 Task: Open Card Elderly Care Review in Board Employee Recognition and Rewards Programs to Workspace Accounting and Bookkeeping Services and add a team member Softage.4@softage.net, a label Blue, a checklist Motivational Speaking, an attachment from Trello, a color Blue and finally, add a card description 'Develop and launch new email marketing campaign for lead nurturing' and a comment 'Let us approach this task with a sense of enthusiasm and passion, embracing the challenge and the opportunity it presents.'. Add a start date 'Jan 08, 1900' with a due date 'Jan 15, 1900'
Action: Mouse moved to (782, 215)
Screenshot: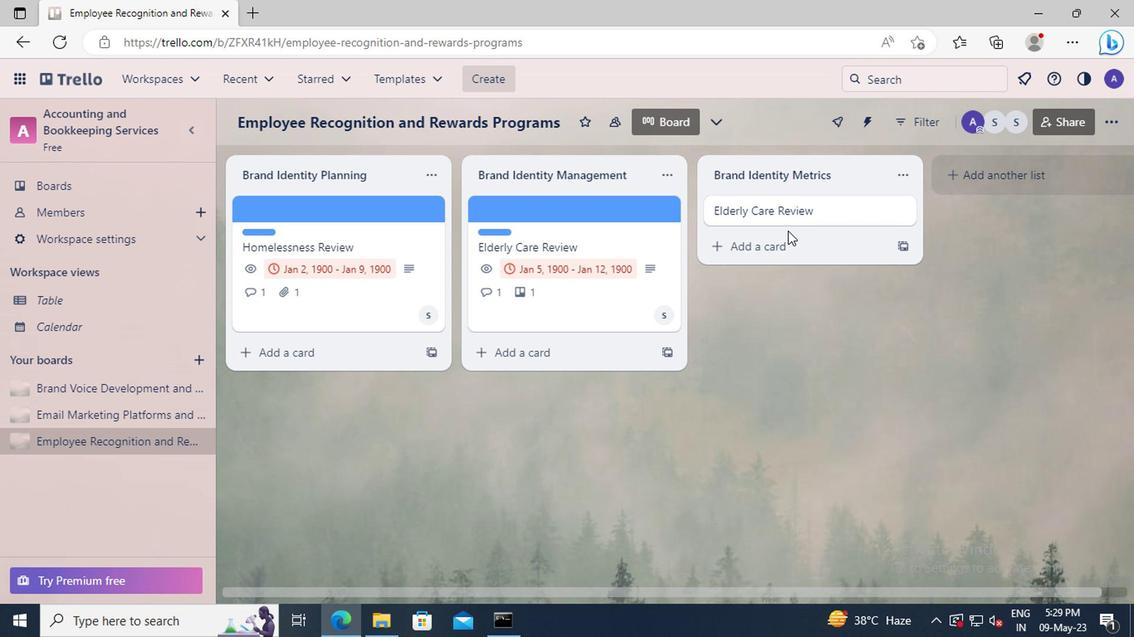 
Action: Mouse pressed left at (782, 215)
Screenshot: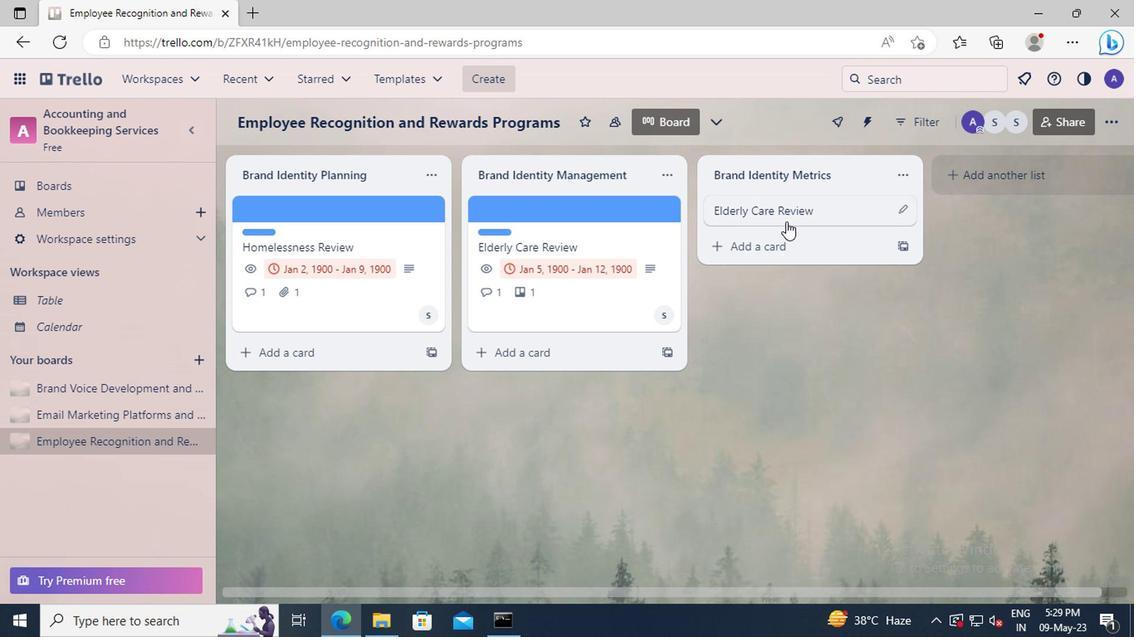 
Action: Mouse moved to (787, 265)
Screenshot: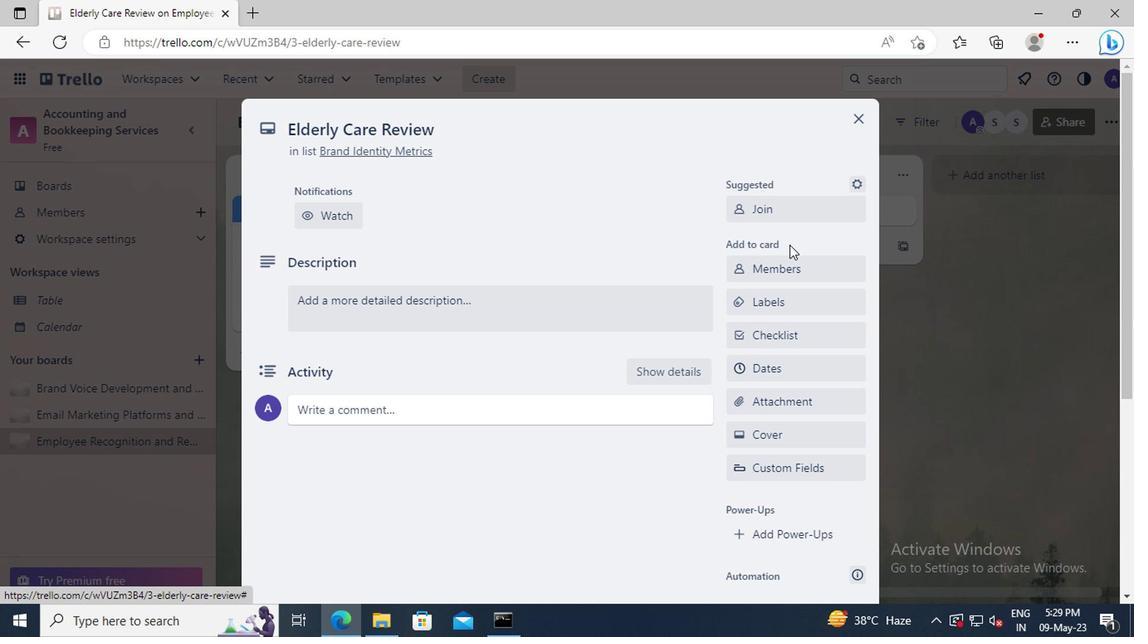 
Action: Mouse pressed left at (787, 265)
Screenshot: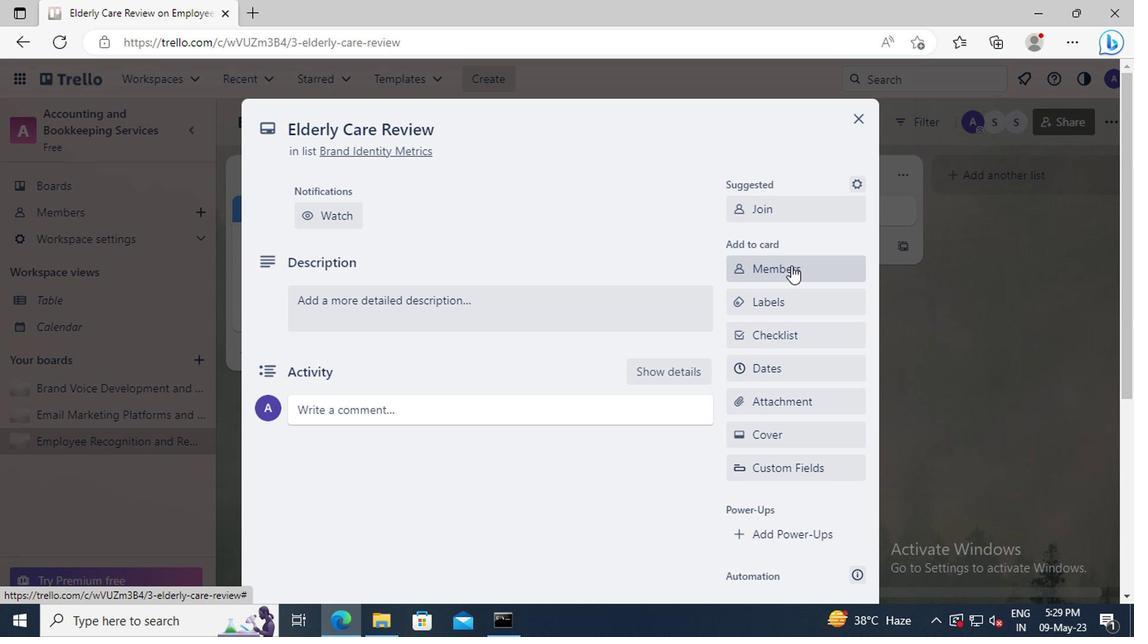 
Action: Mouse moved to (792, 347)
Screenshot: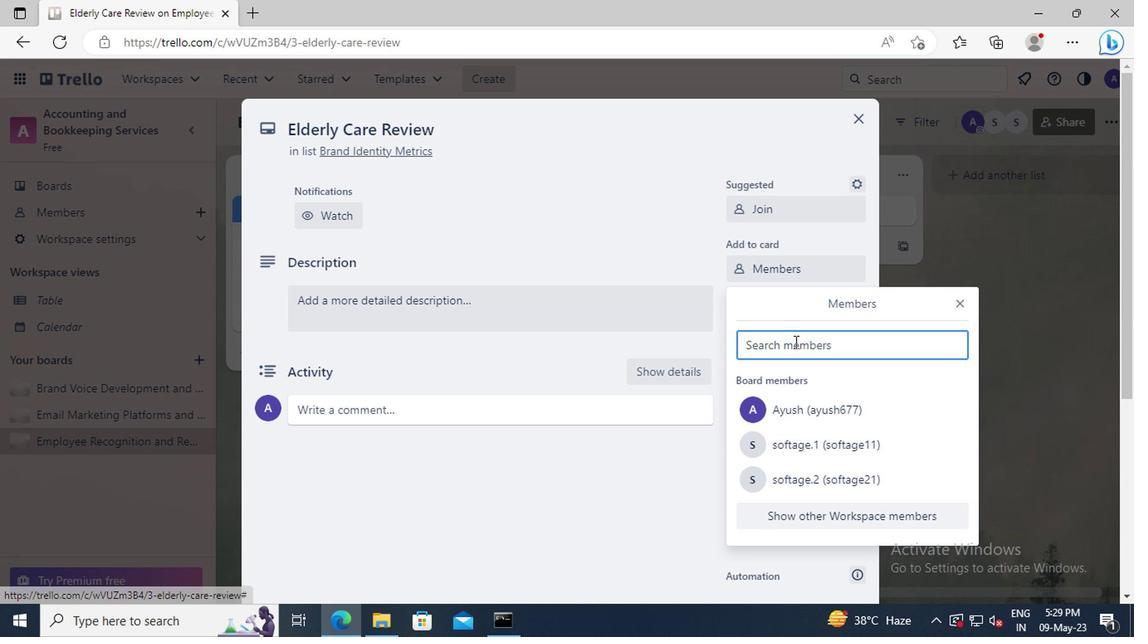 
Action: Mouse pressed left at (792, 347)
Screenshot: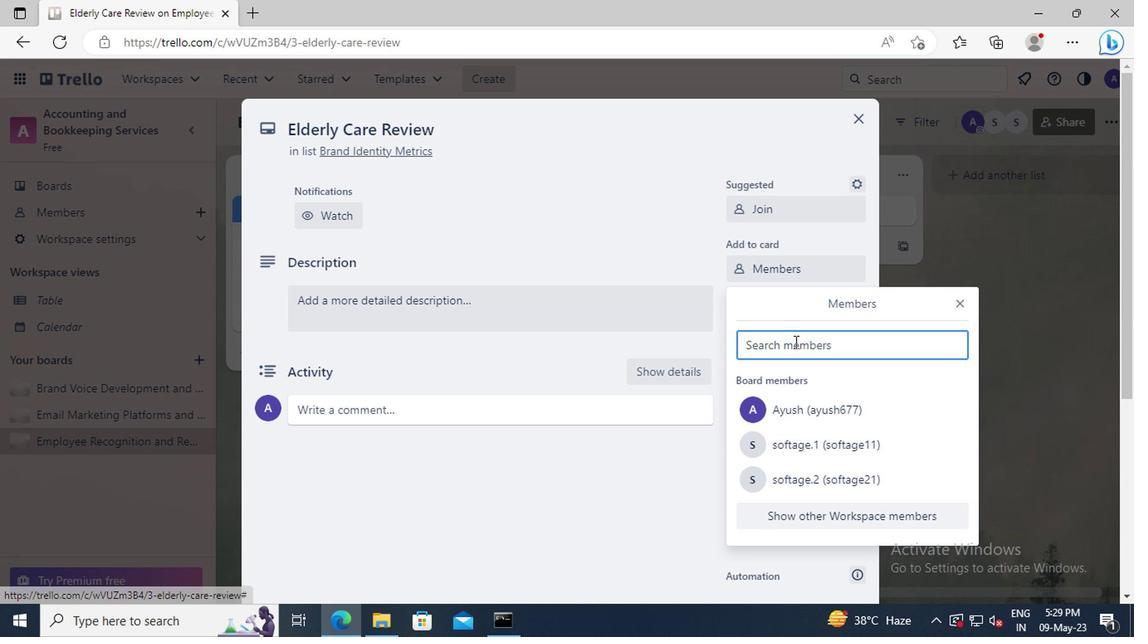 
Action: Key pressed <Key.shift>SOFTAGE.4
Screenshot: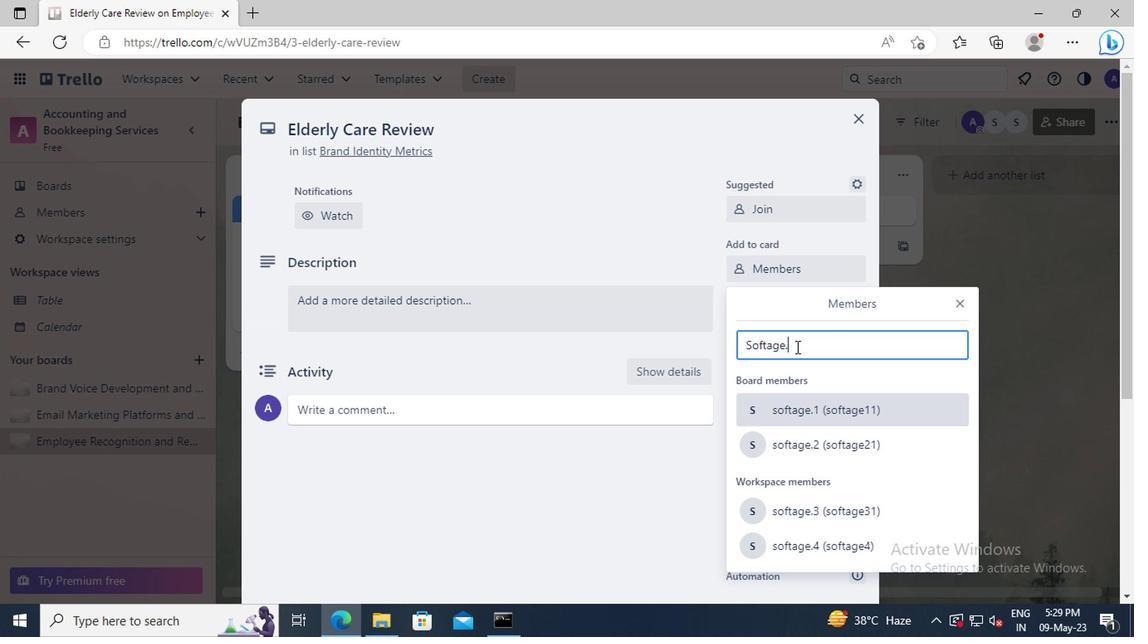 
Action: Mouse moved to (815, 494)
Screenshot: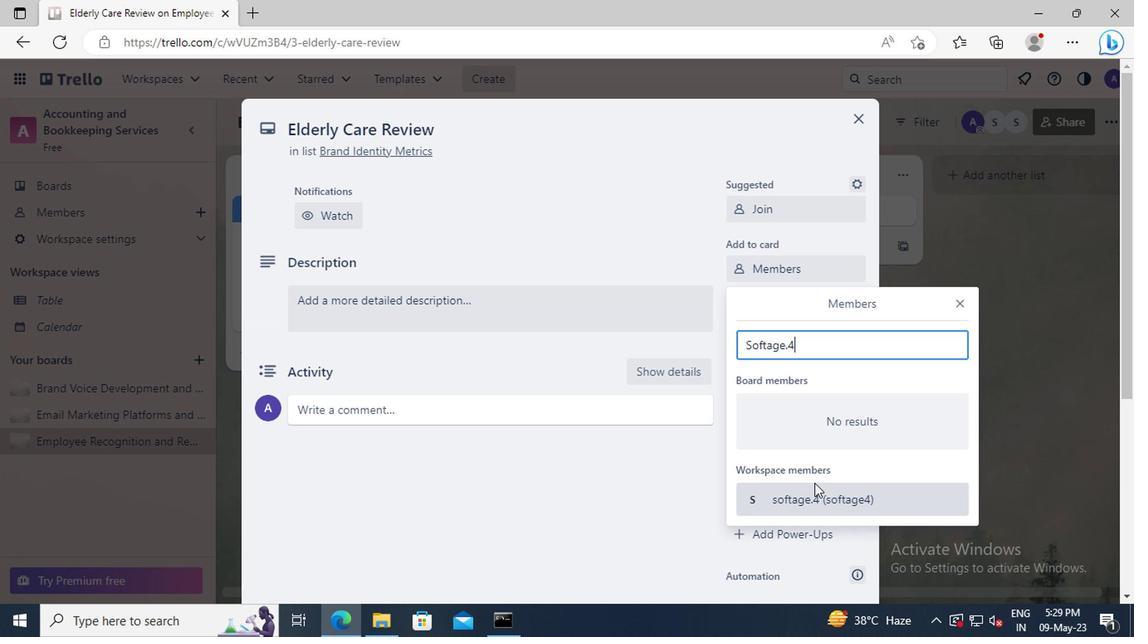 
Action: Mouse pressed left at (815, 494)
Screenshot: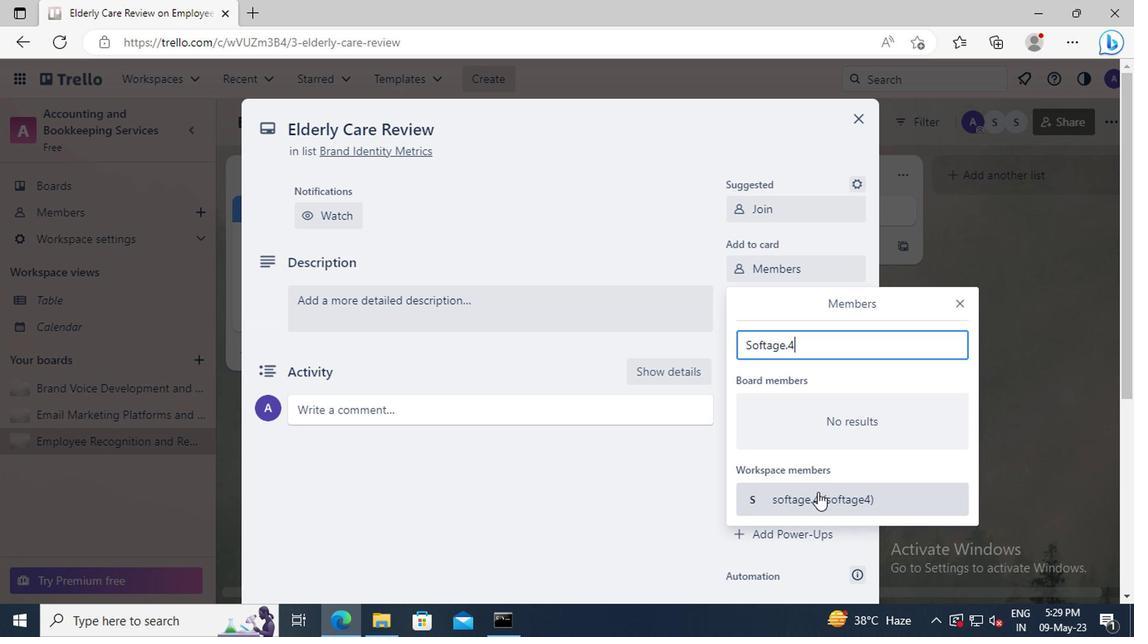 
Action: Mouse moved to (945, 303)
Screenshot: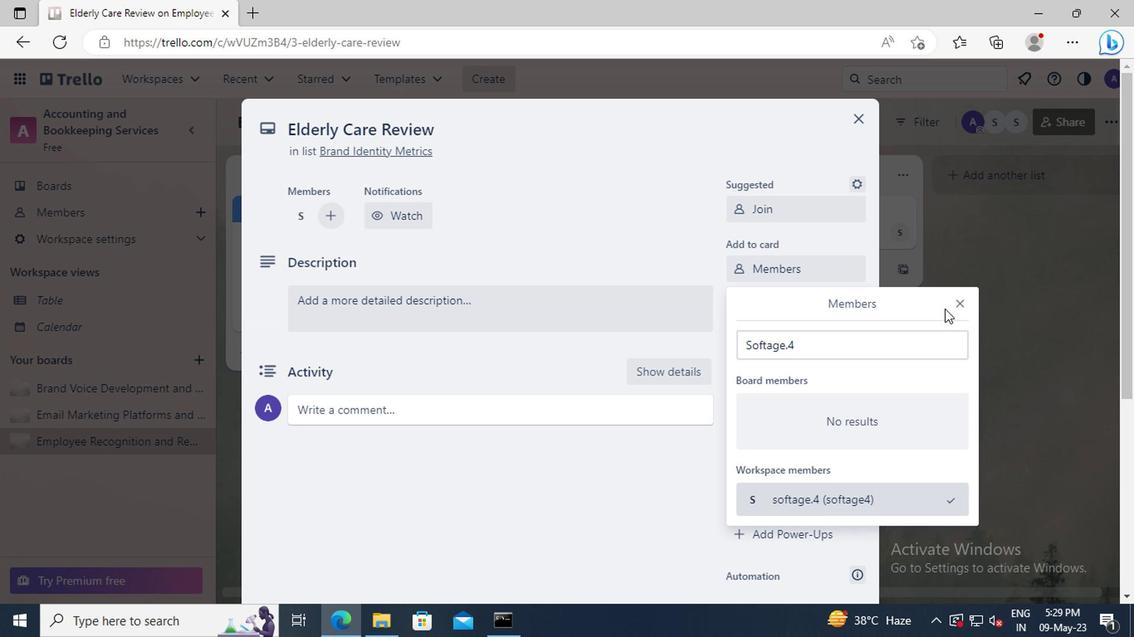 
Action: Mouse pressed left at (945, 303)
Screenshot: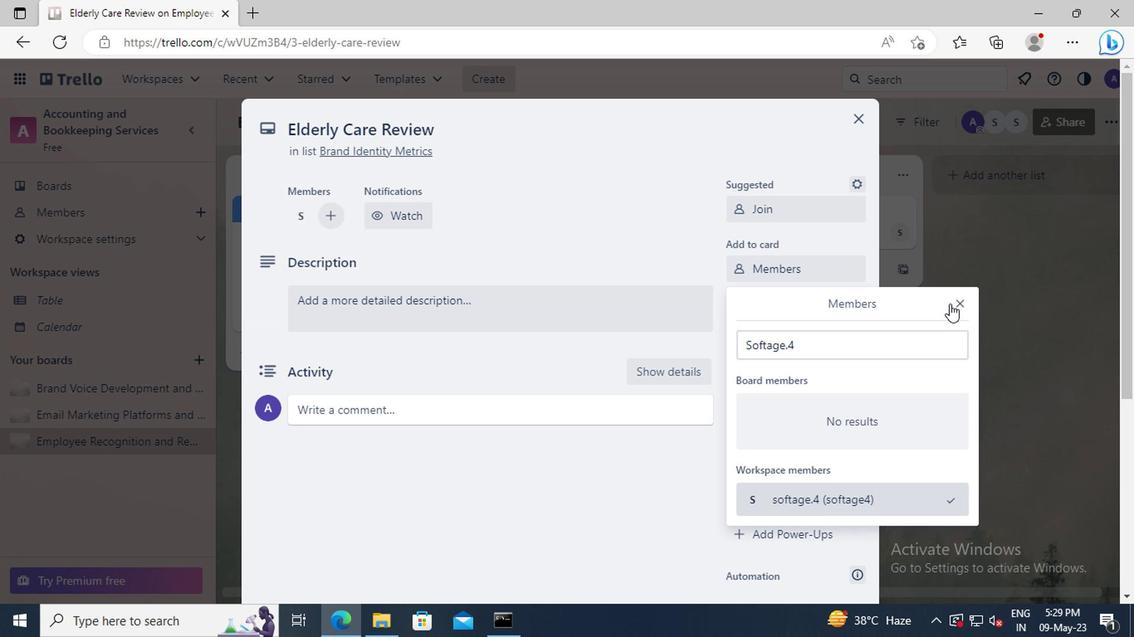 
Action: Mouse moved to (816, 307)
Screenshot: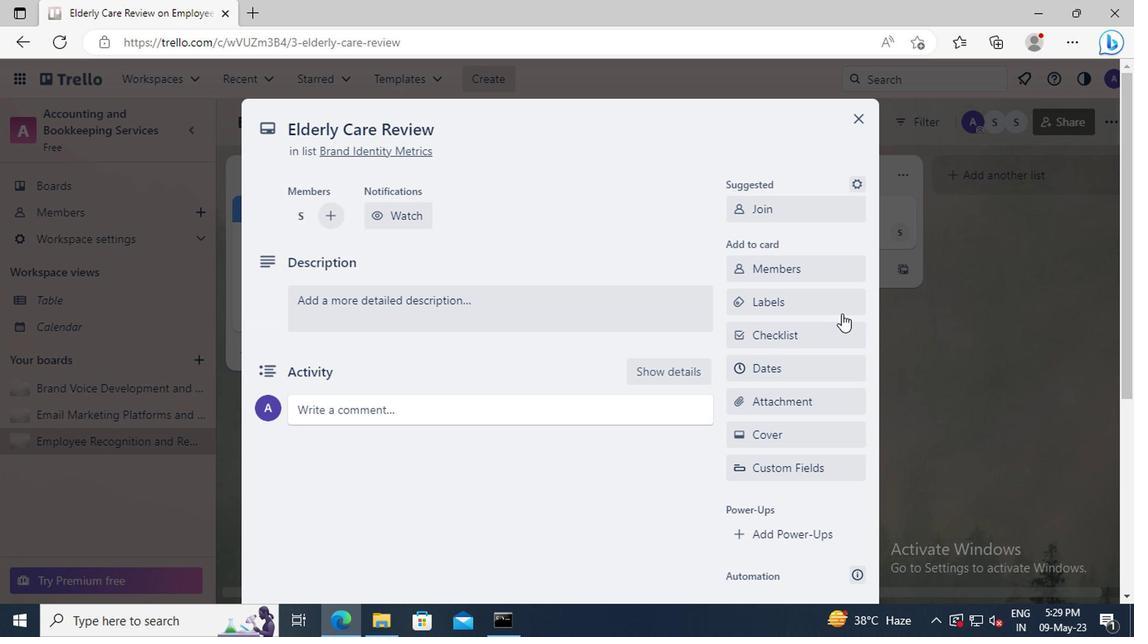 
Action: Mouse pressed left at (816, 307)
Screenshot: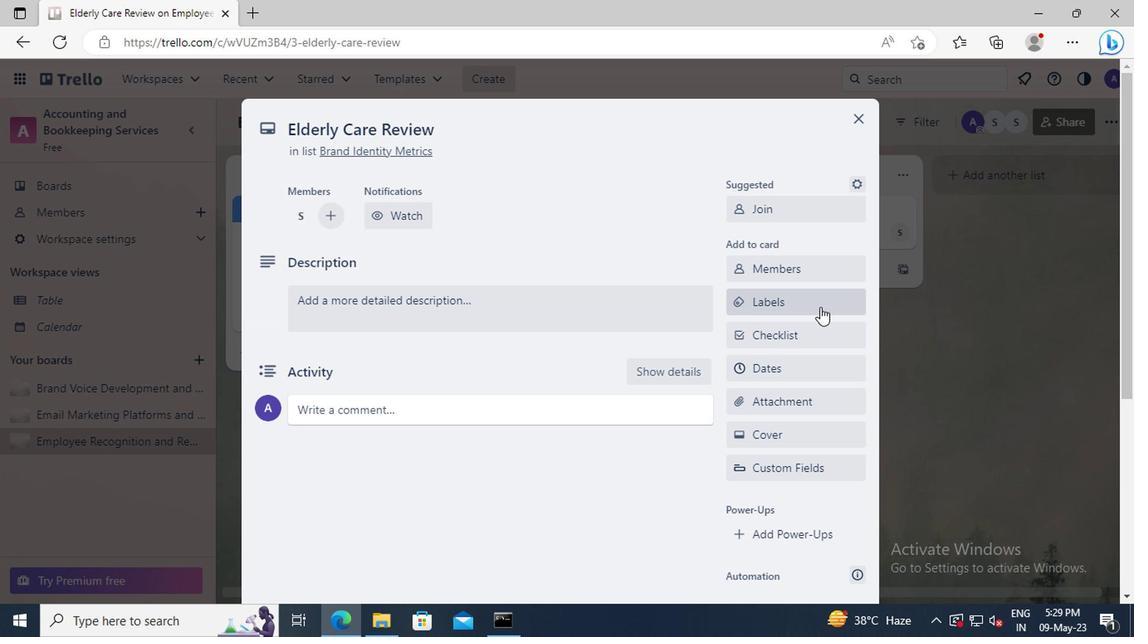 
Action: Mouse moved to (837, 409)
Screenshot: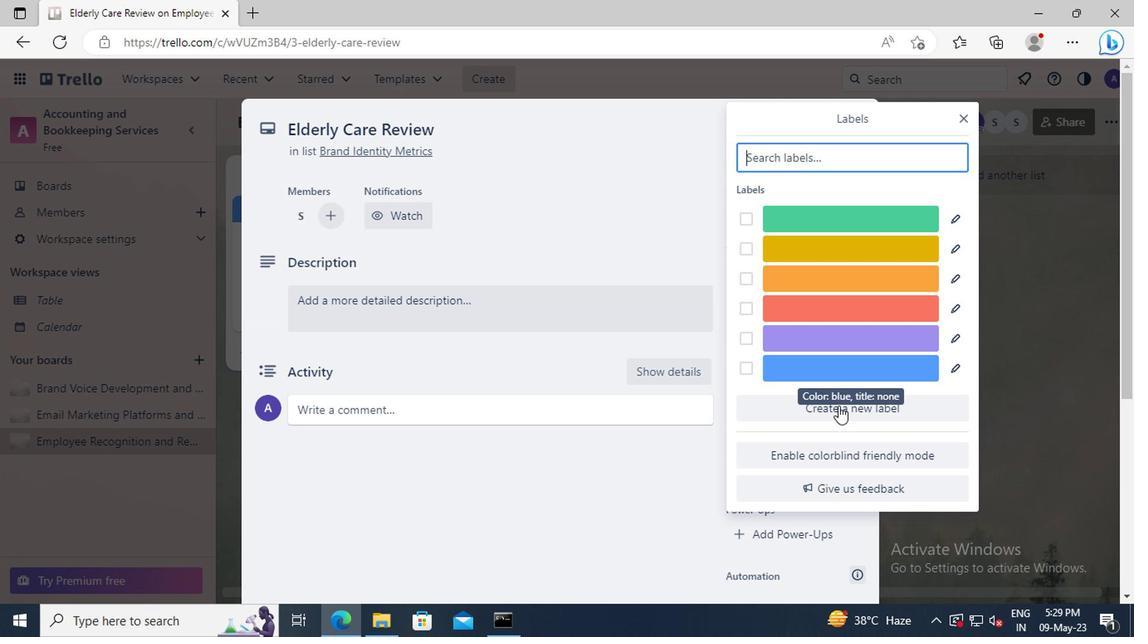 
Action: Mouse pressed left at (837, 409)
Screenshot: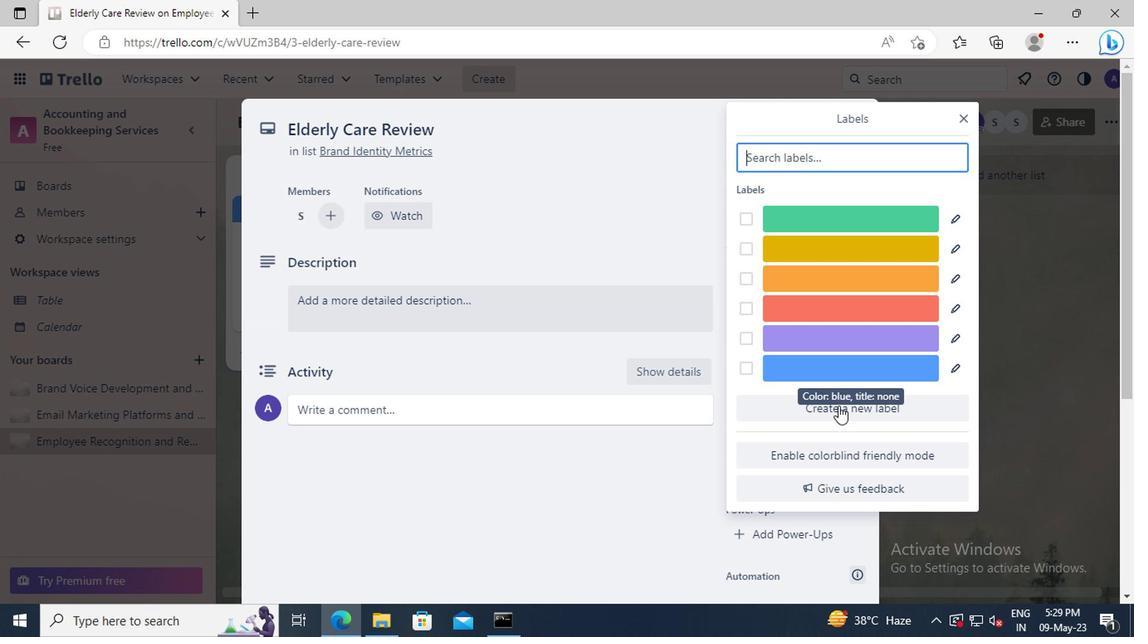 
Action: Mouse moved to (766, 450)
Screenshot: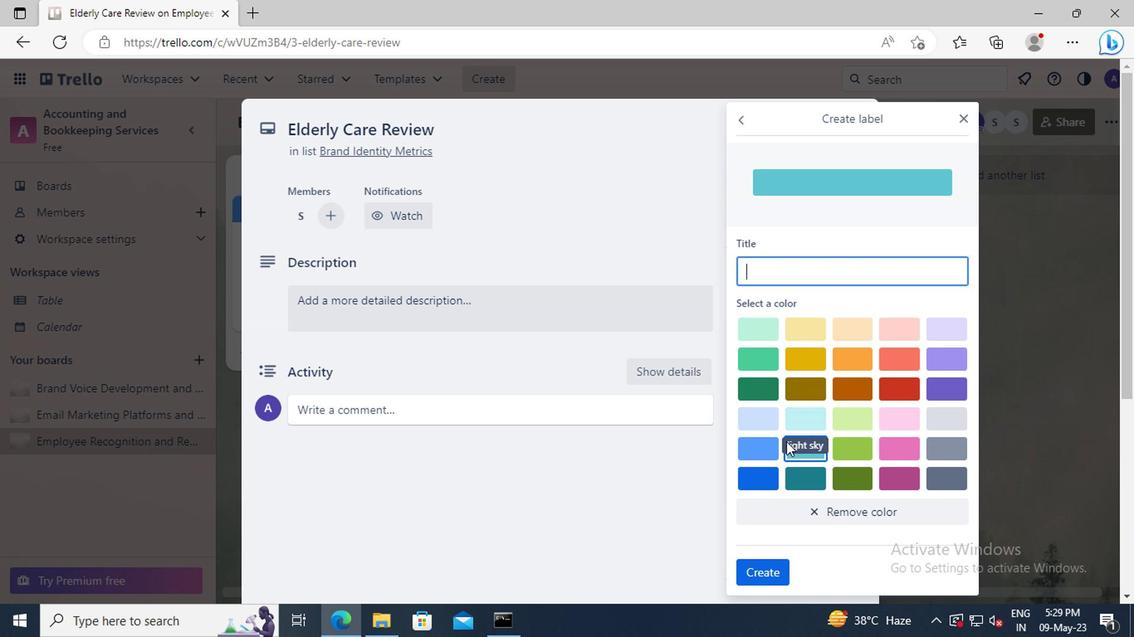 
Action: Mouse pressed left at (766, 450)
Screenshot: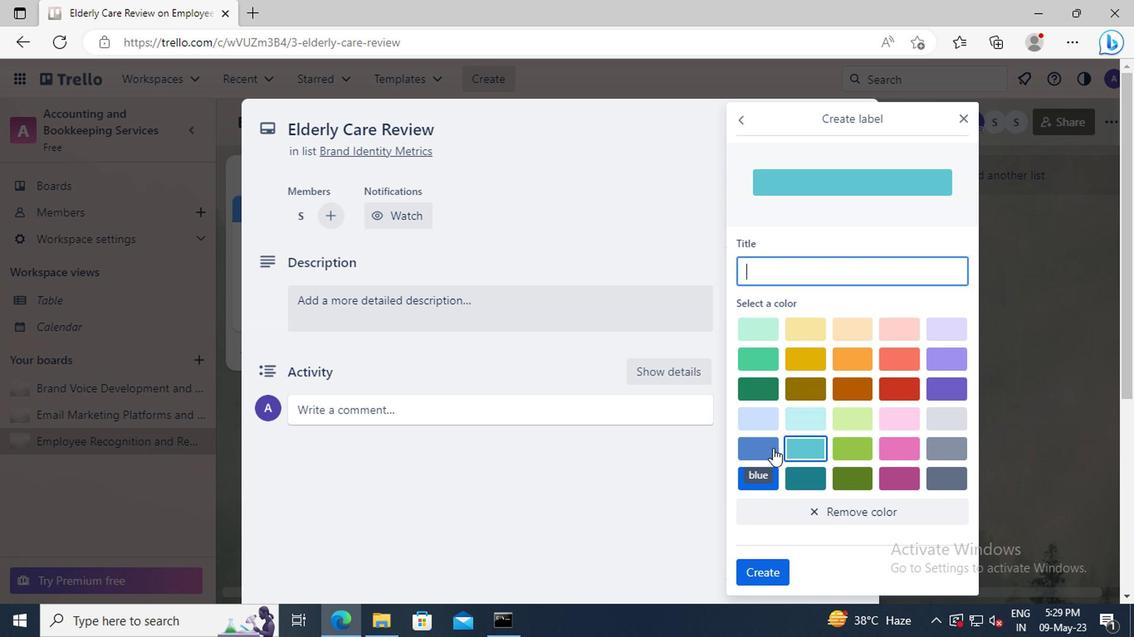 
Action: Mouse moved to (766, 572)
Screenshot: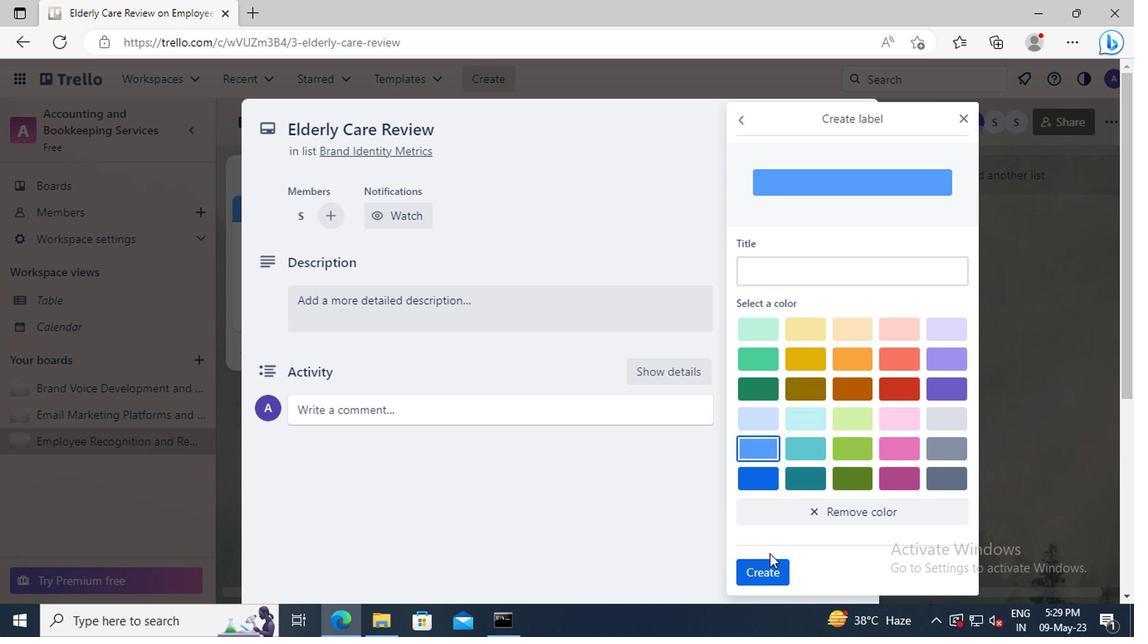 
Action: Mouse pressed left at (766, 572)
Screenshot: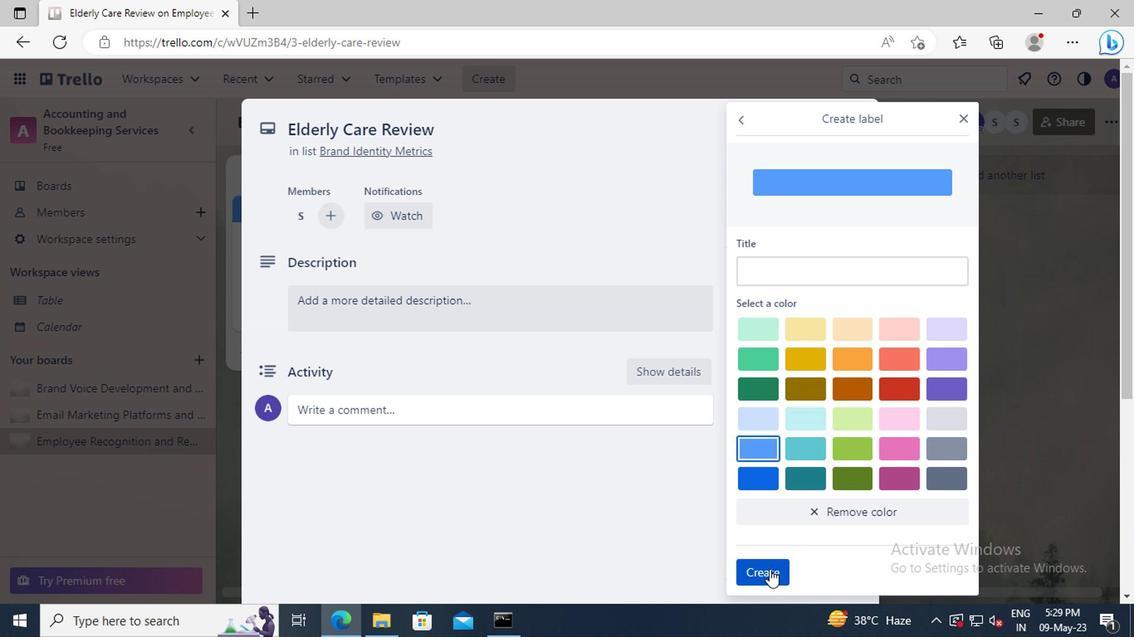 
Action: Mouse moved to (961, 117)
Screenshot: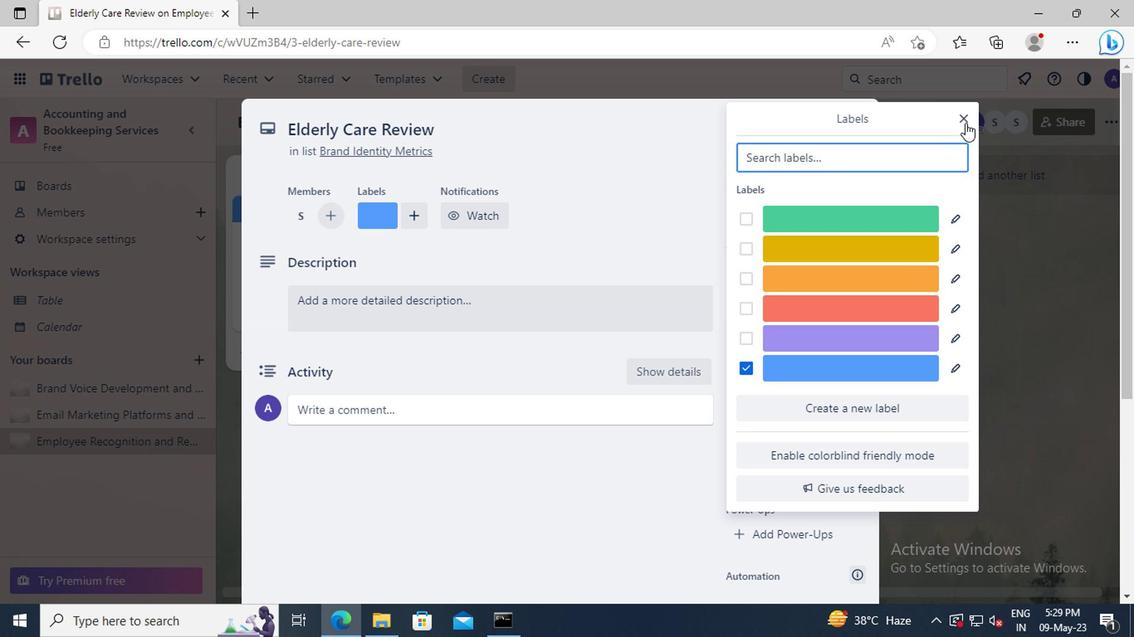 
Action: Mouse pressed left at (961, 117)
Screenshot: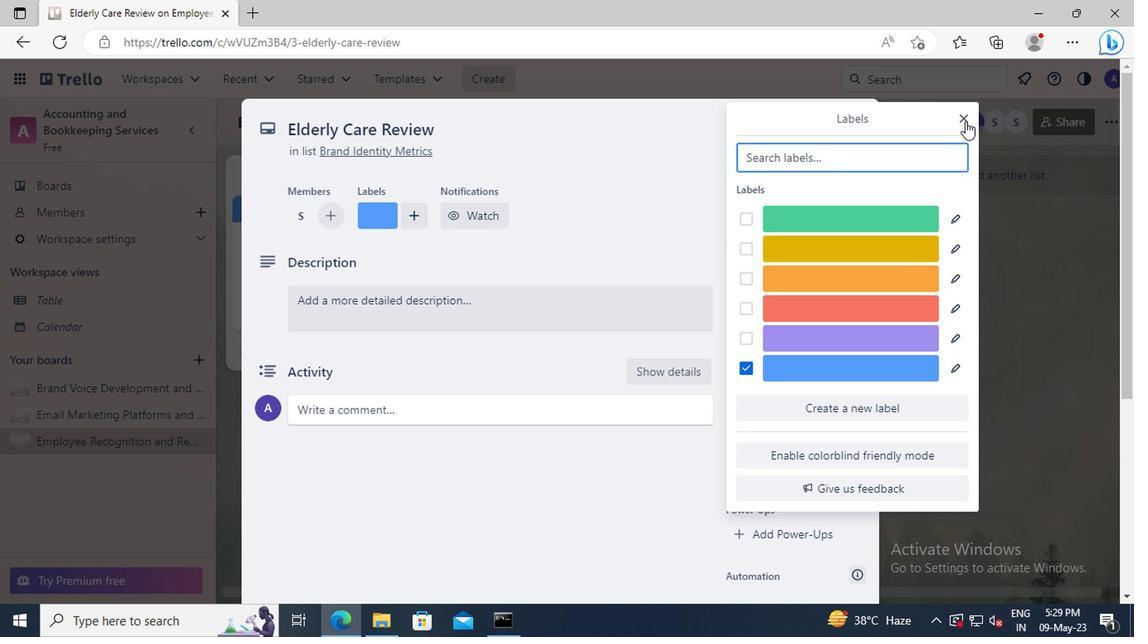 
Action: Mouse moved to (835, 331)
Screenshot: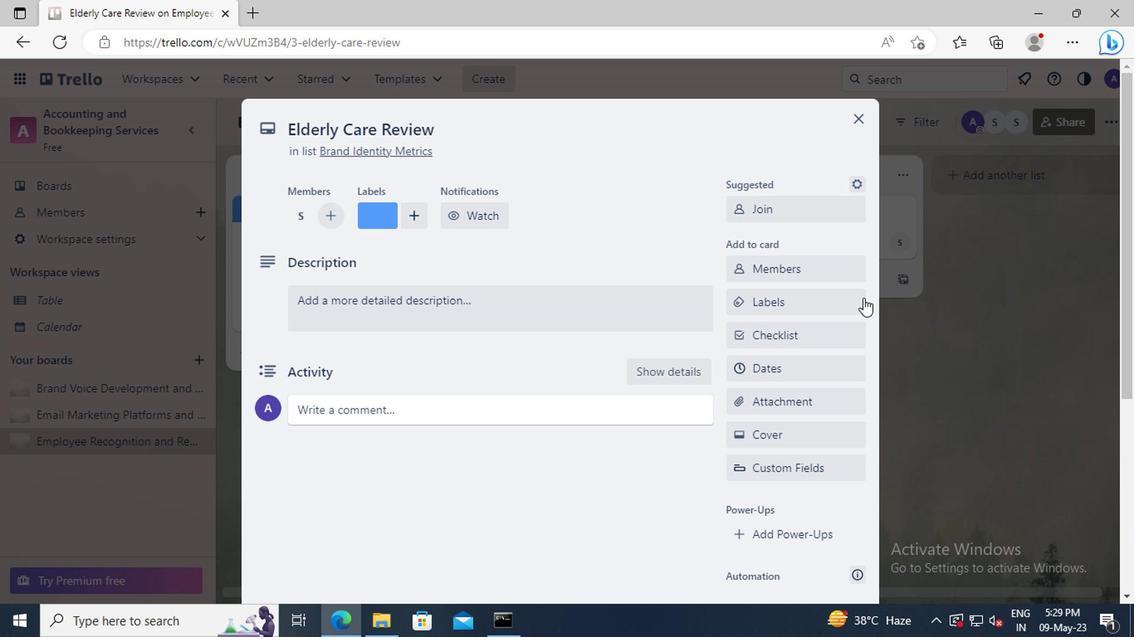 
Action: Mouse pressed left at (835, 331)
Screenshot: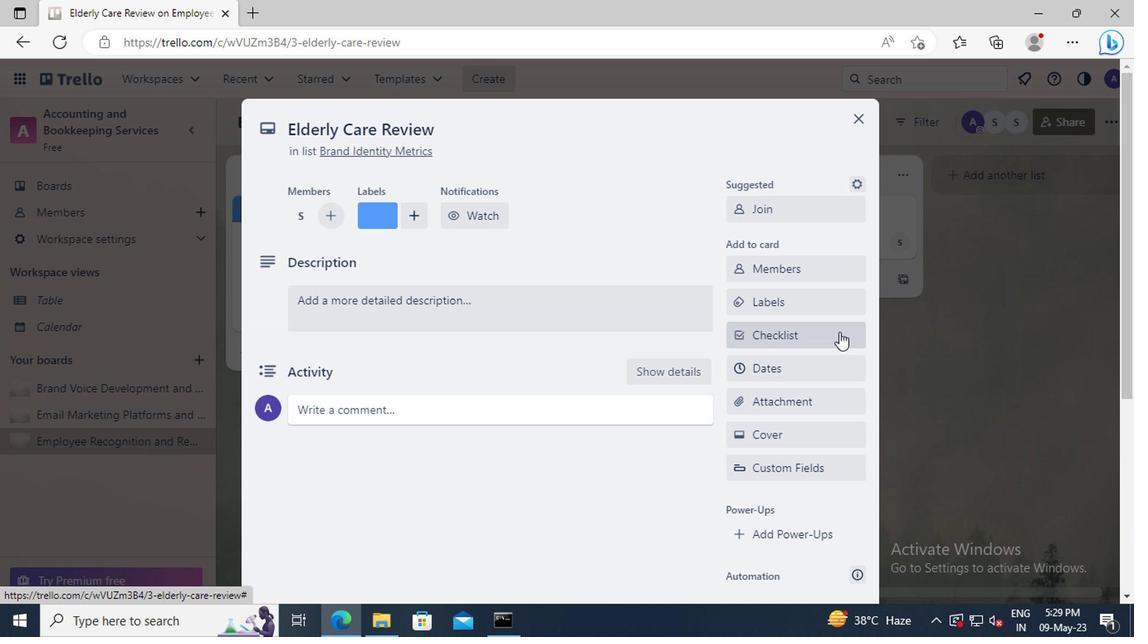 
Action: Key pressed <Key.shift>MOTIVATIONAL<Key.space><Key.shift>SPEAKING
Screenshot: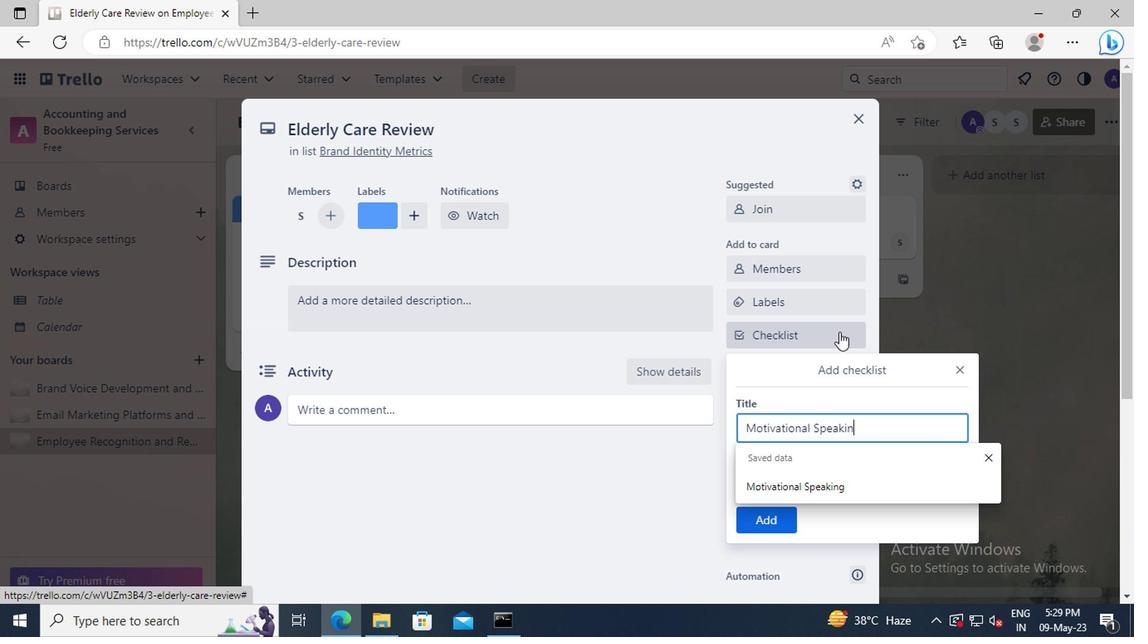 
Action: Mouse moved to (786, 509)
Screenshot: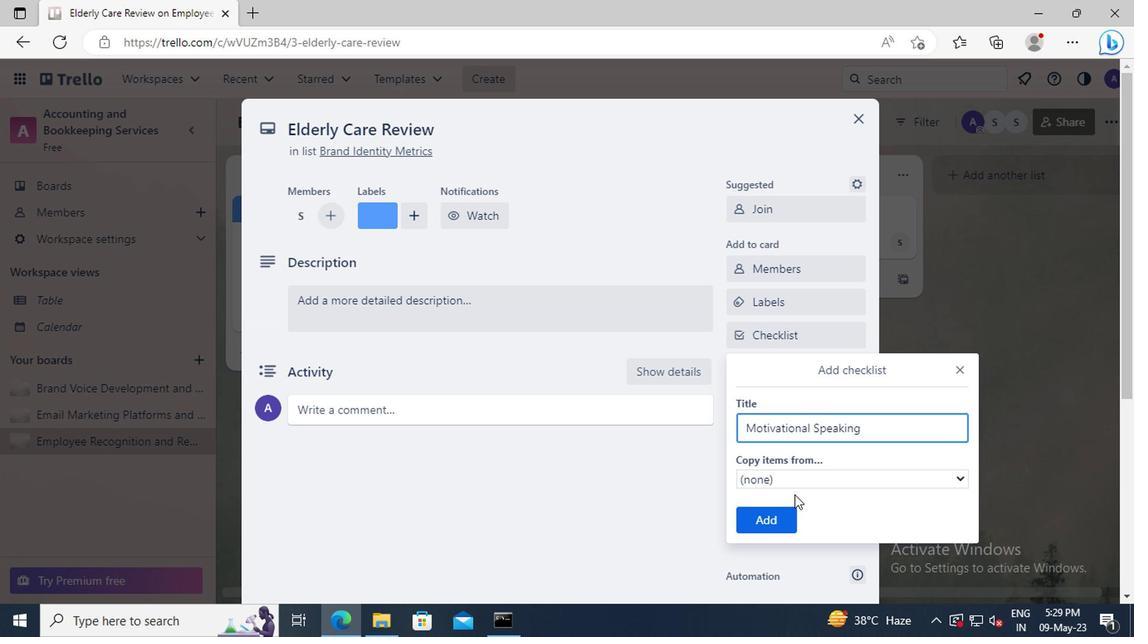 
Action: Mouse pressed left at (786, 509)
Screenshot: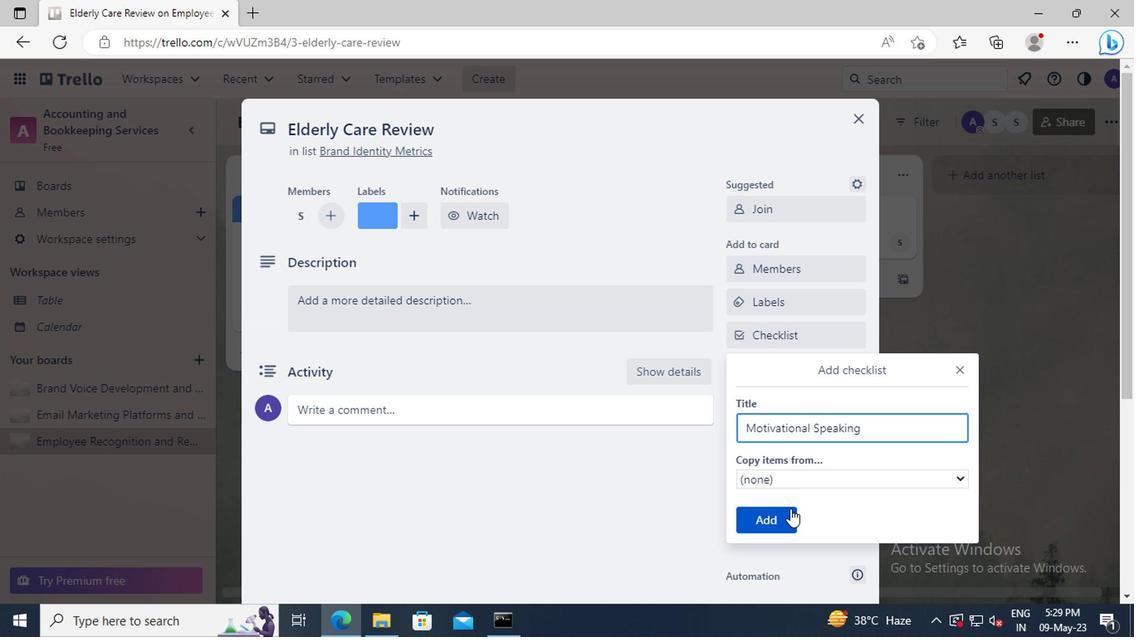 
Action: Mouse moved to (779, 406)
Screenshot: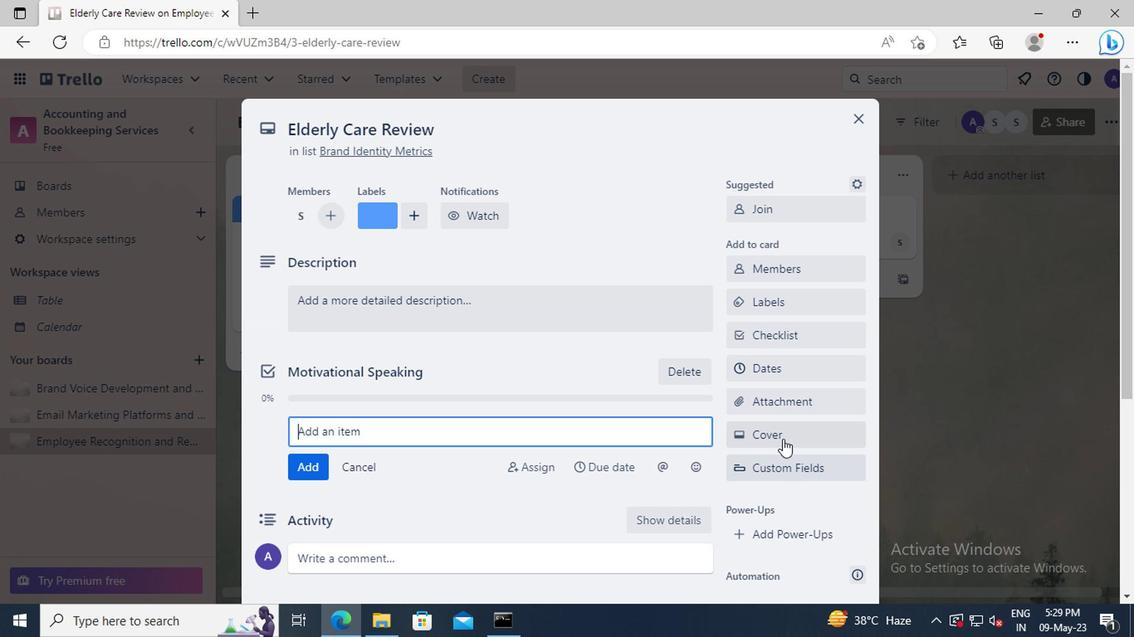 
Action: Mouse pressed left at (779, 406)
Screenshot: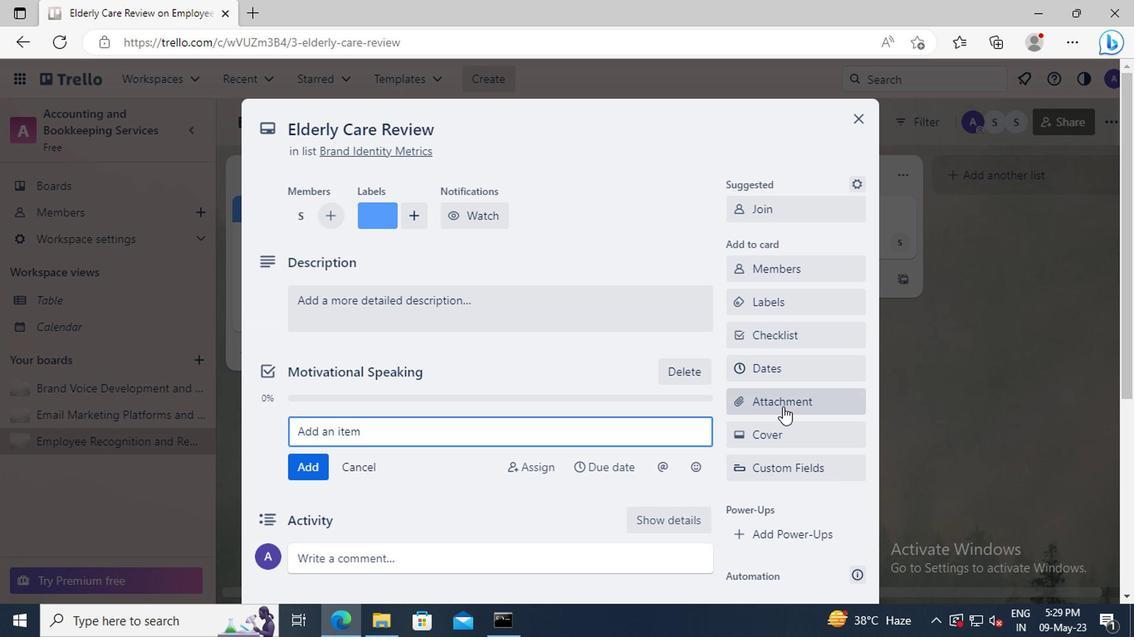 
Action: Mouse moved to (763, 183)
Screenshot: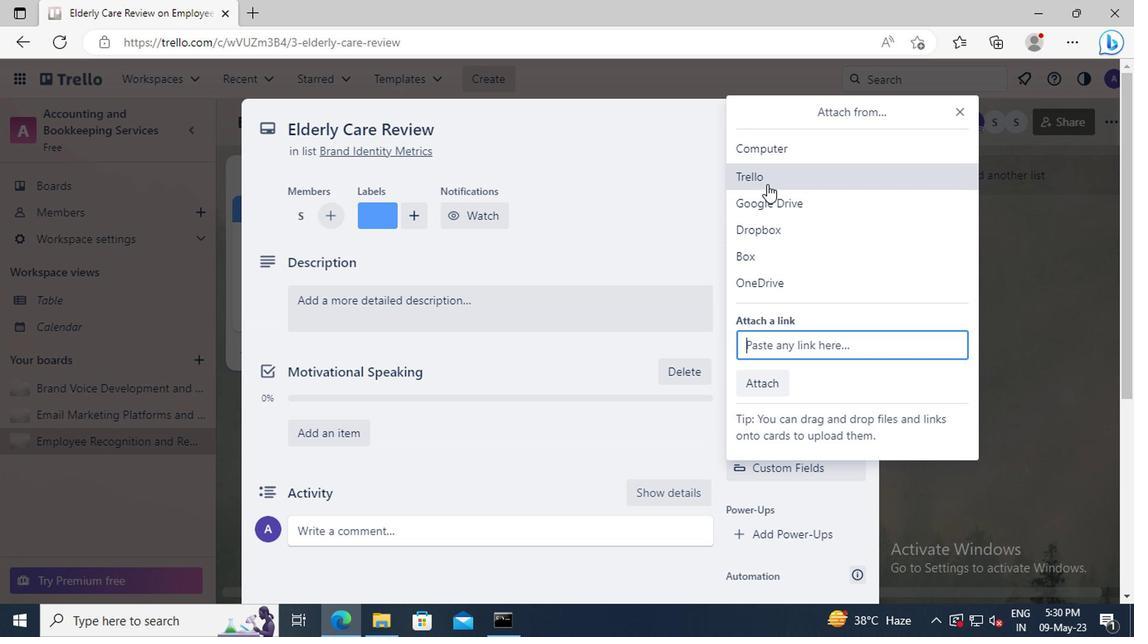 
Action: Mouse pressed left at (763, 183)
Screenshot: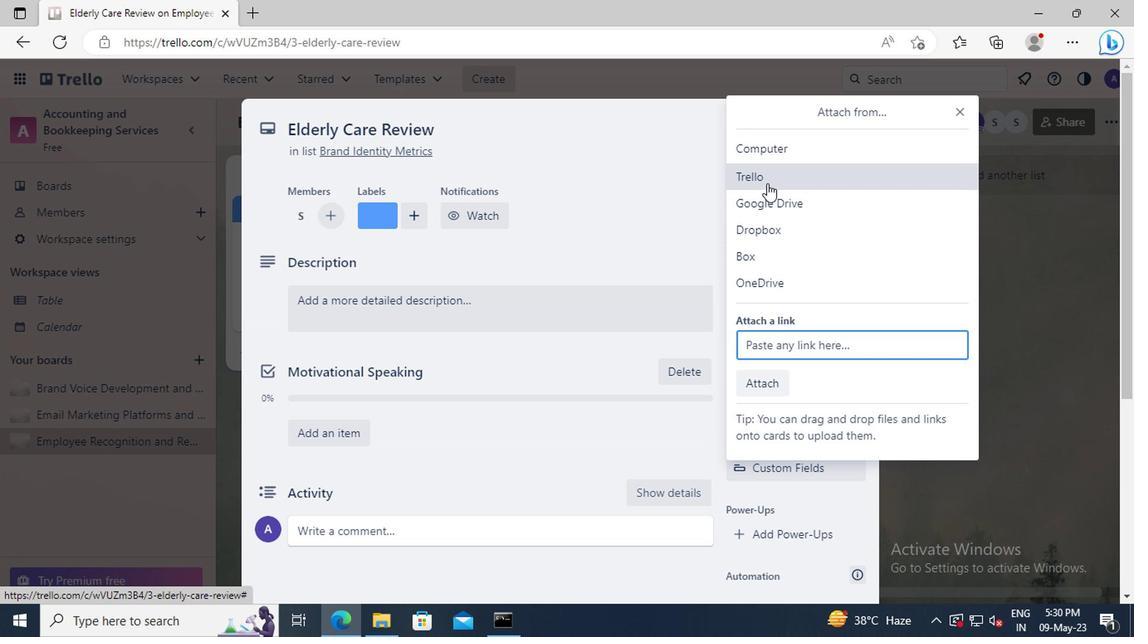 
Action: Mouse moved to (776, 232)
Screenshot: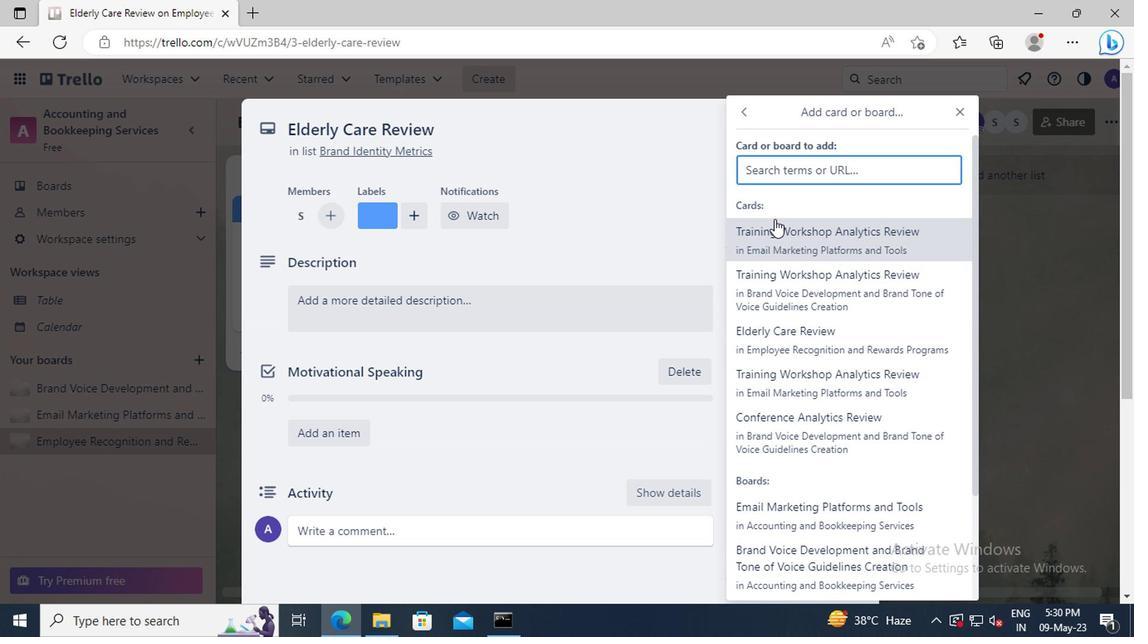 
Action: Mouse pressed left at (776, 232)
Screenshot: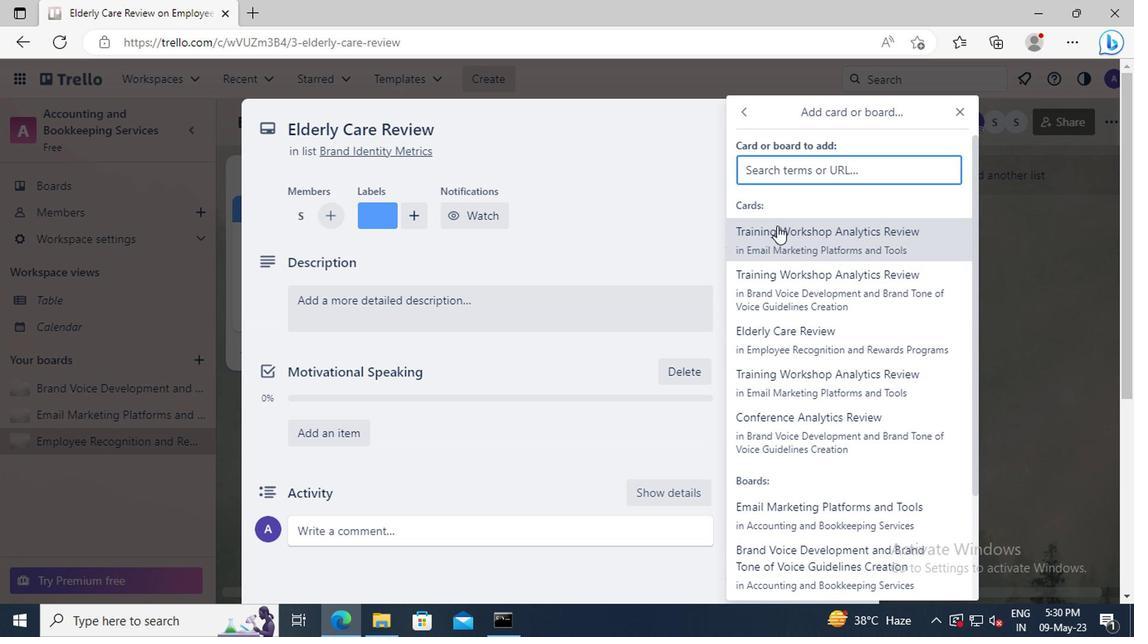 
Action: Mouse moved to (789, 429)
Screenshot: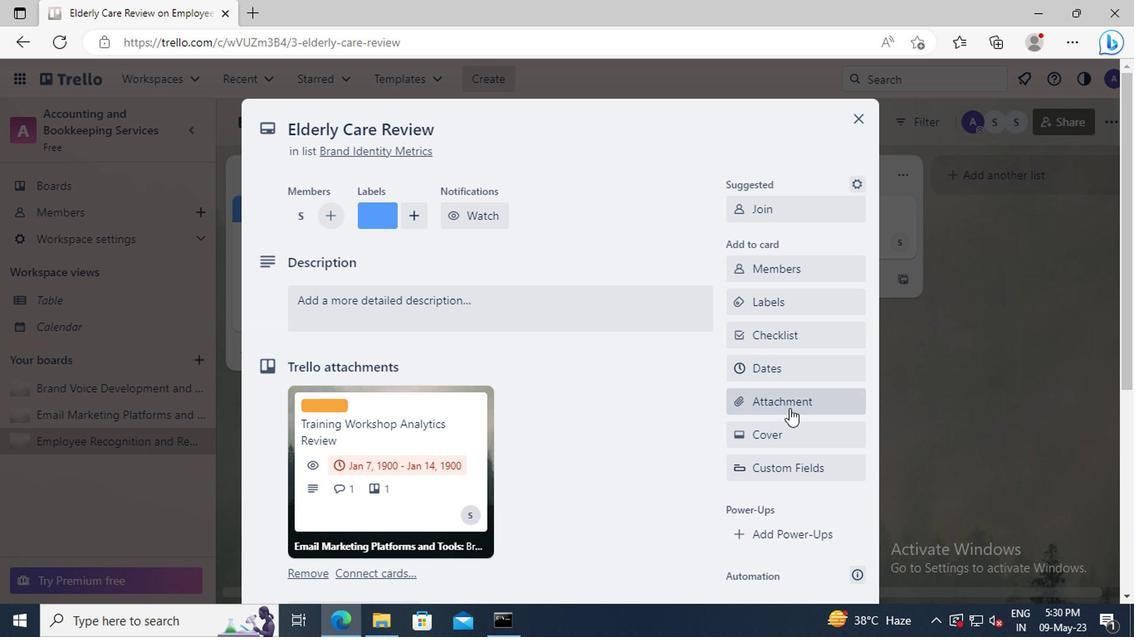 
Action: Mouse pressed left at (789, 429)
Screenshot: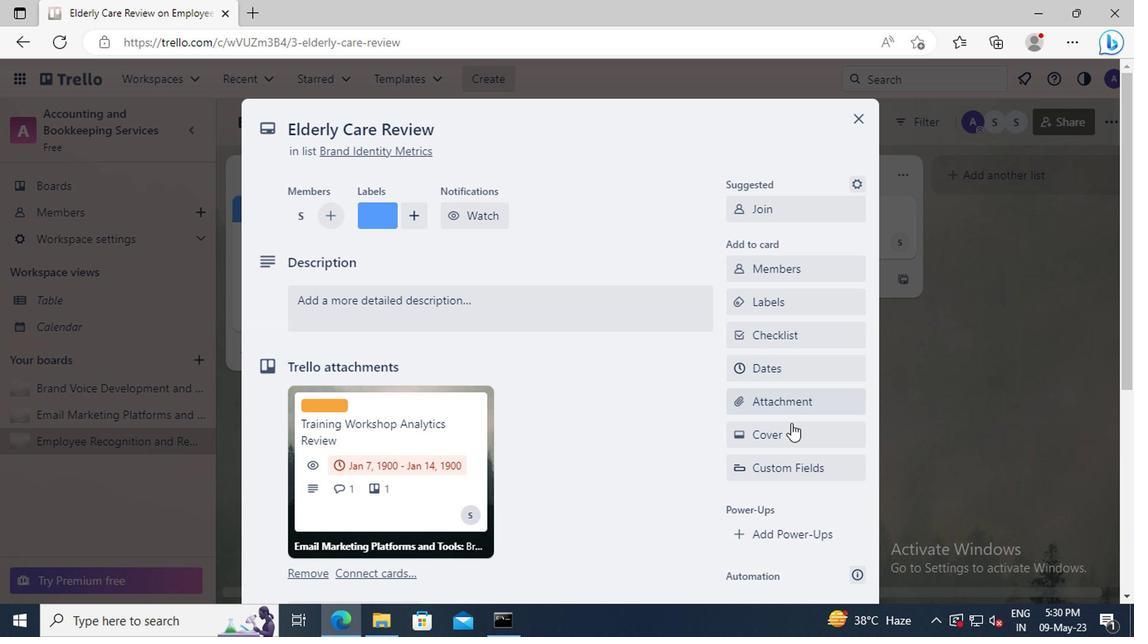 
Action: Mouse moved to (756, 311)
Screenshot: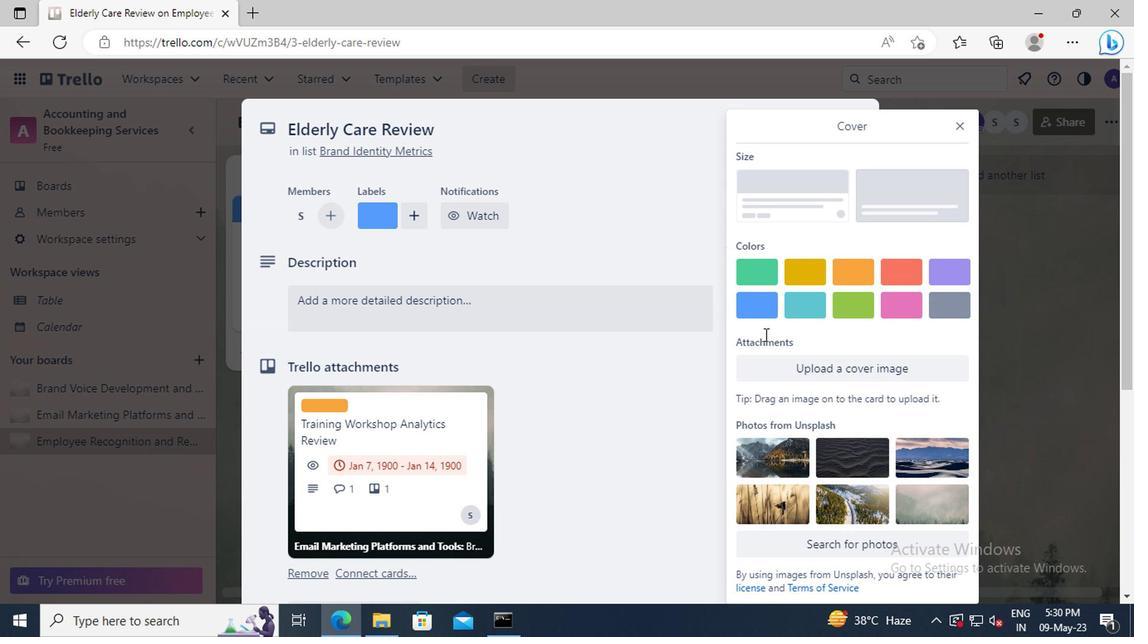 
Action: Mouse pressed left at (756, 311)
Screenshot: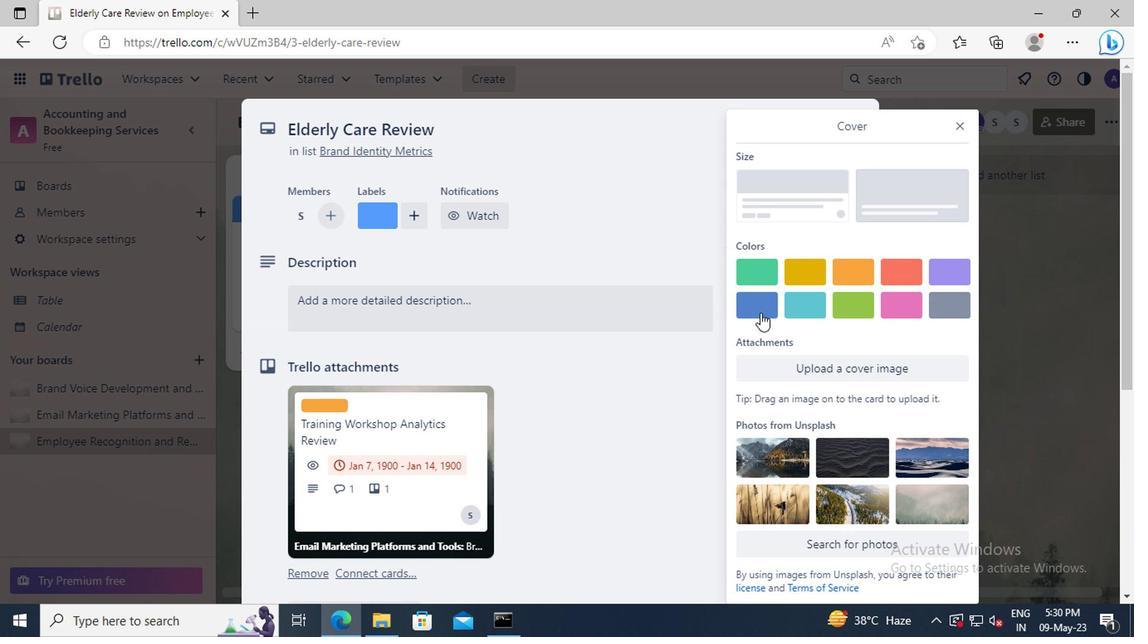 
Action: Mouse moved to (953, 114)
Screenshot: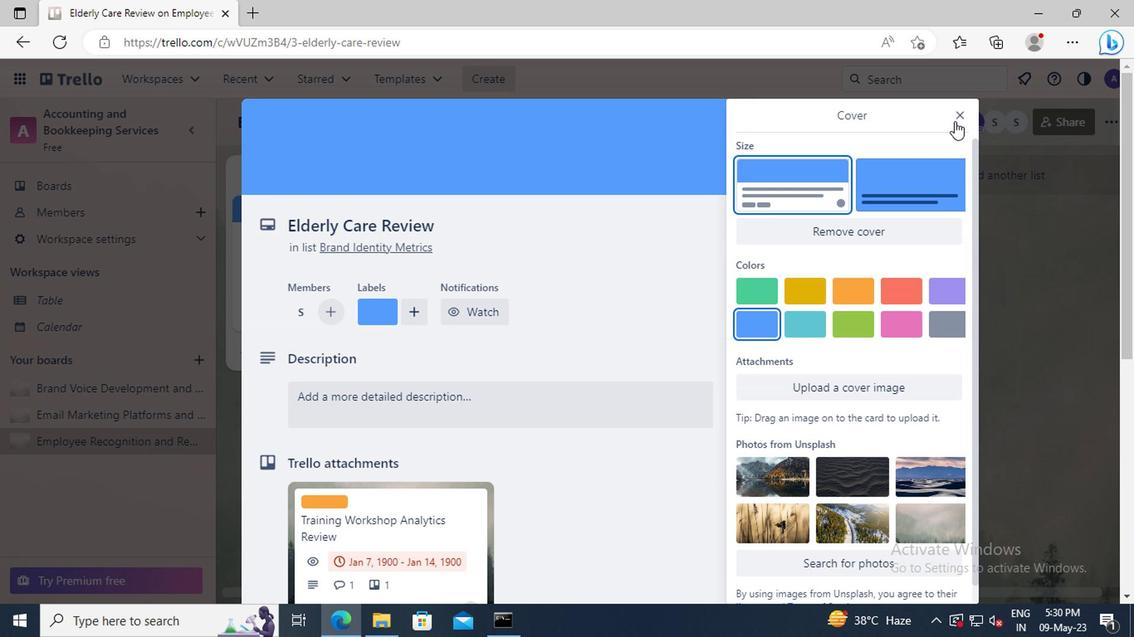 
Action: Mouse pressed left at (953, 114)
Screenshot: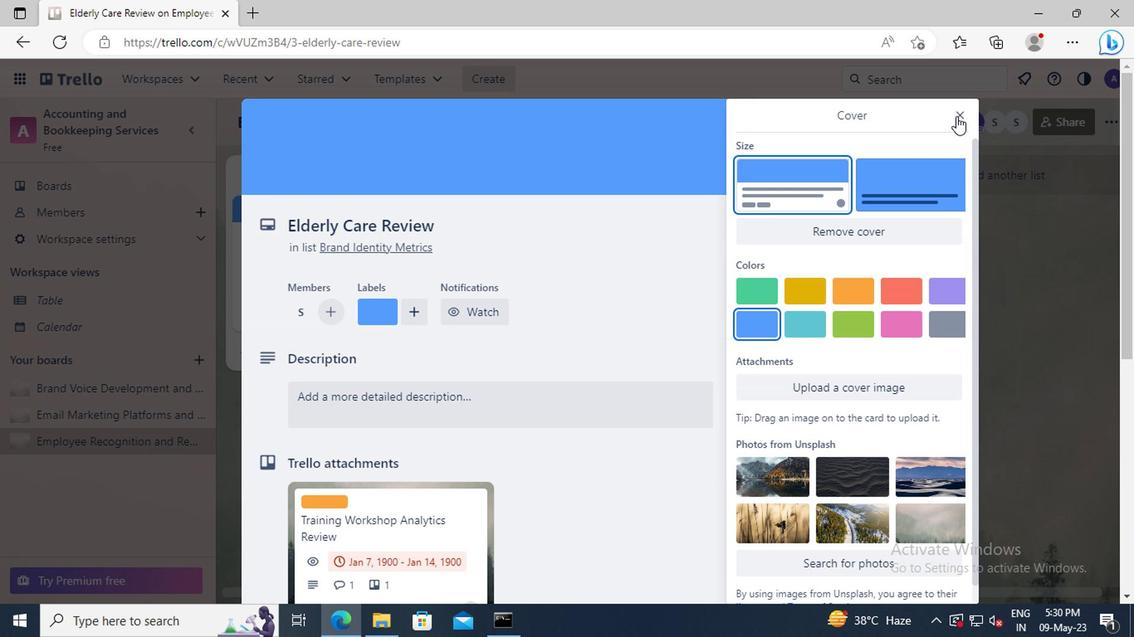 
Action: Mouse moved to (830, 313)
Screenshot: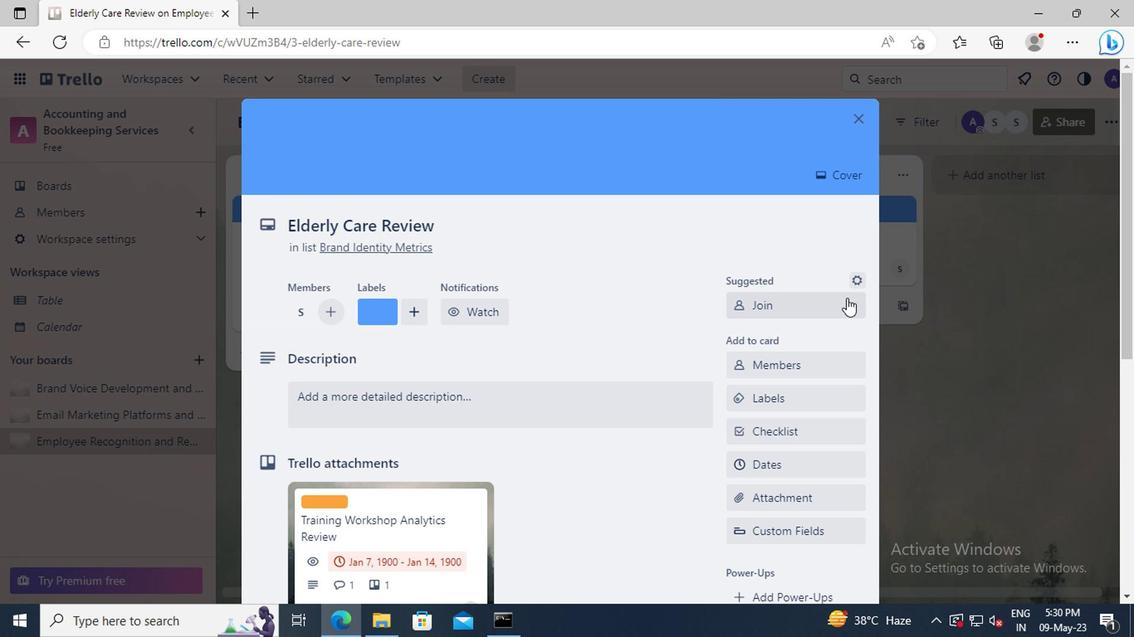
Action: Mouse scrolled (830, 312) with delta (0, 0)
Screenshot: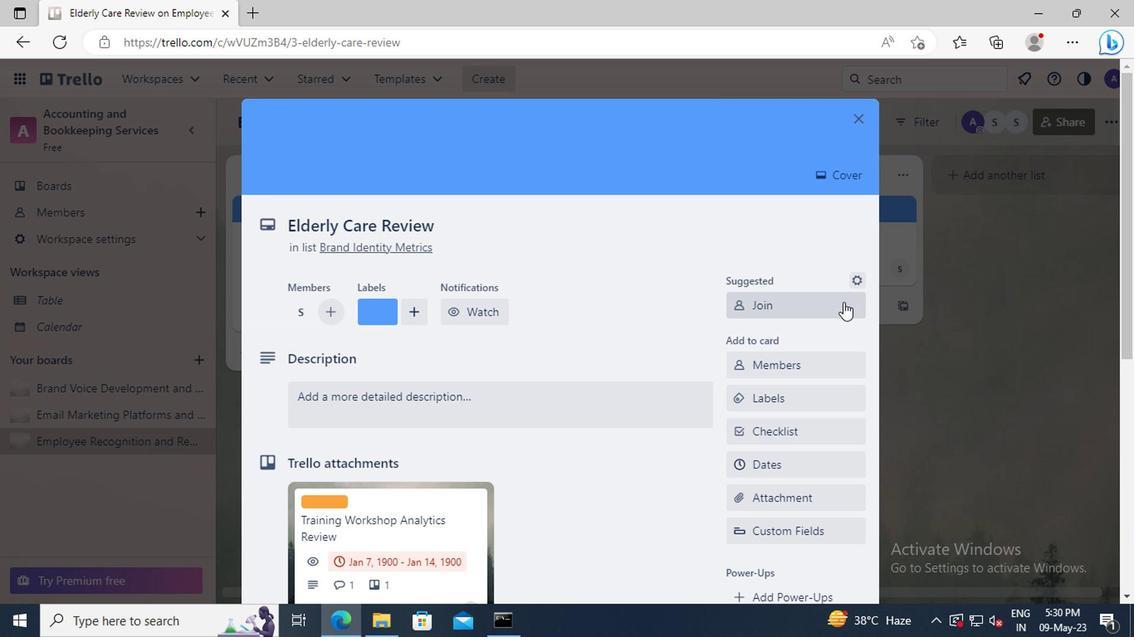 
Action: Mouse moved to (515, 331)
Screenshot: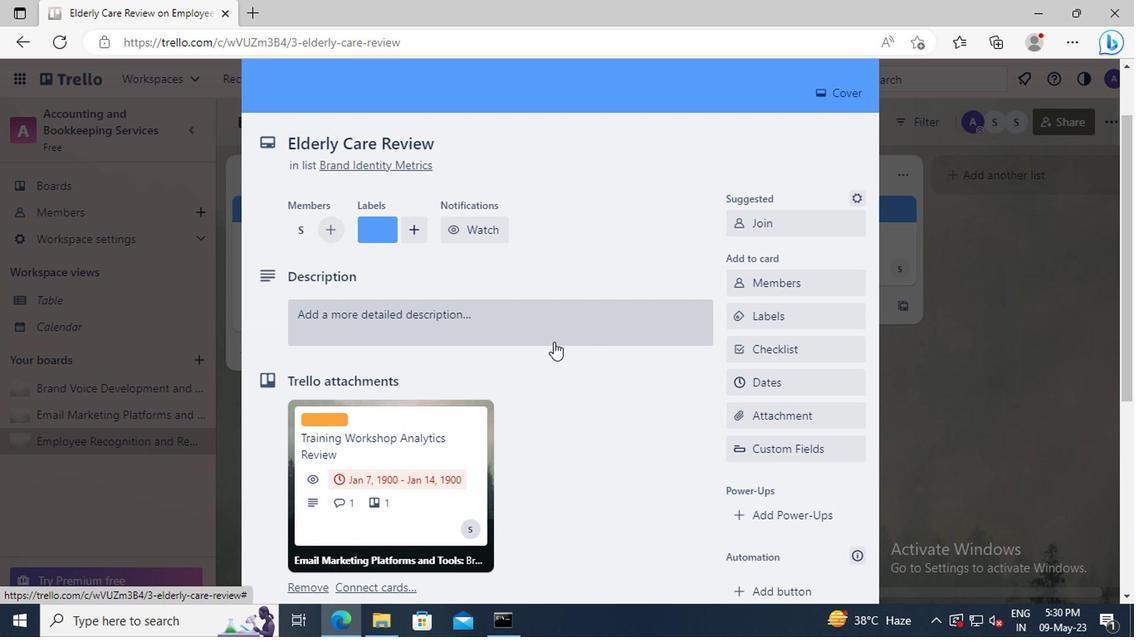 
Action: Mouse pressed left at (515, 331)
Screenshot: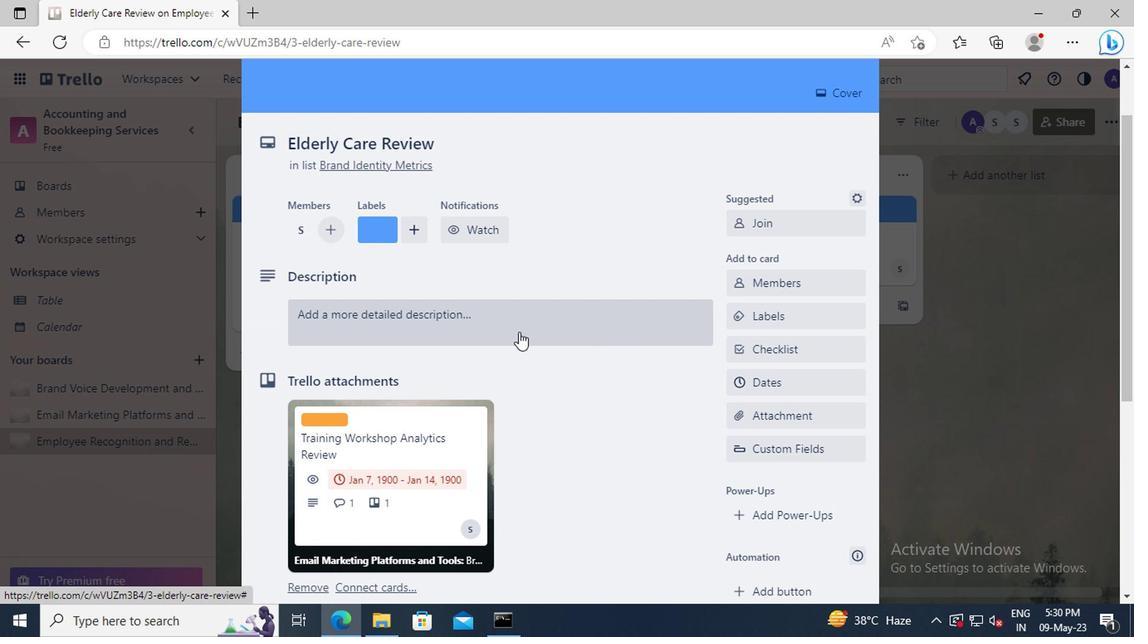 
Action: Key pressed <Key.shift>DEVELOP<Key.space>AND<Key.space>LAUNCH<Key.space>NEW<Key.space>EMAIL<Key.space>MARKETING<Key.space>CAMPAIGN<Key.space>FOR<Key.space>LEAD<Key.space>NURTURING
Screenshot: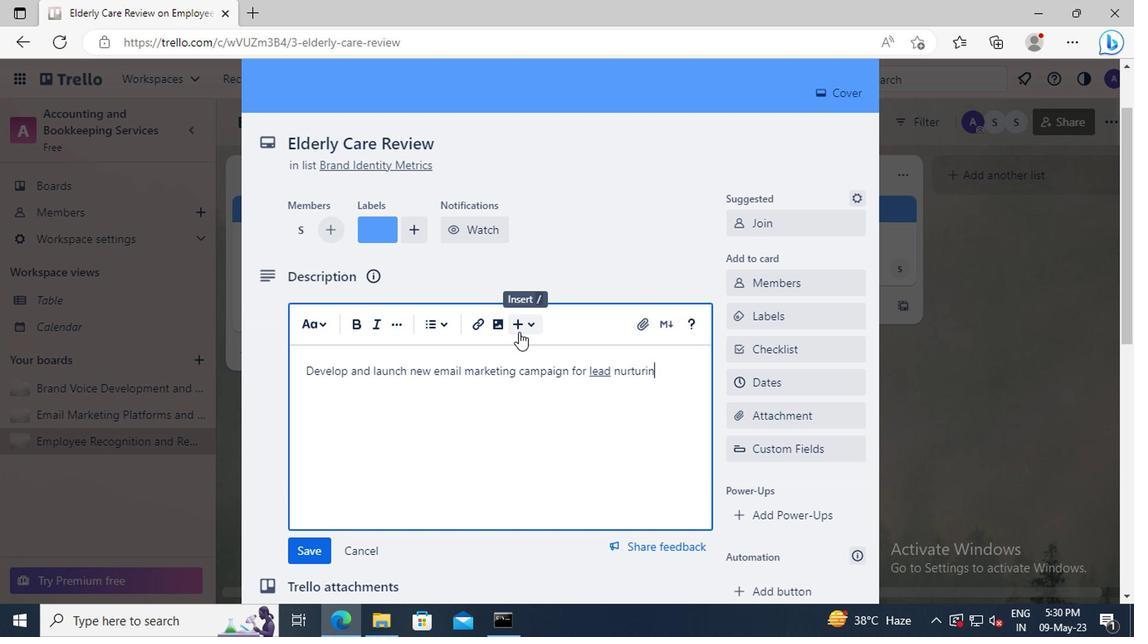 
Action: Mouse scrolled (515, 331) with delta (0, 0)
Screenshot: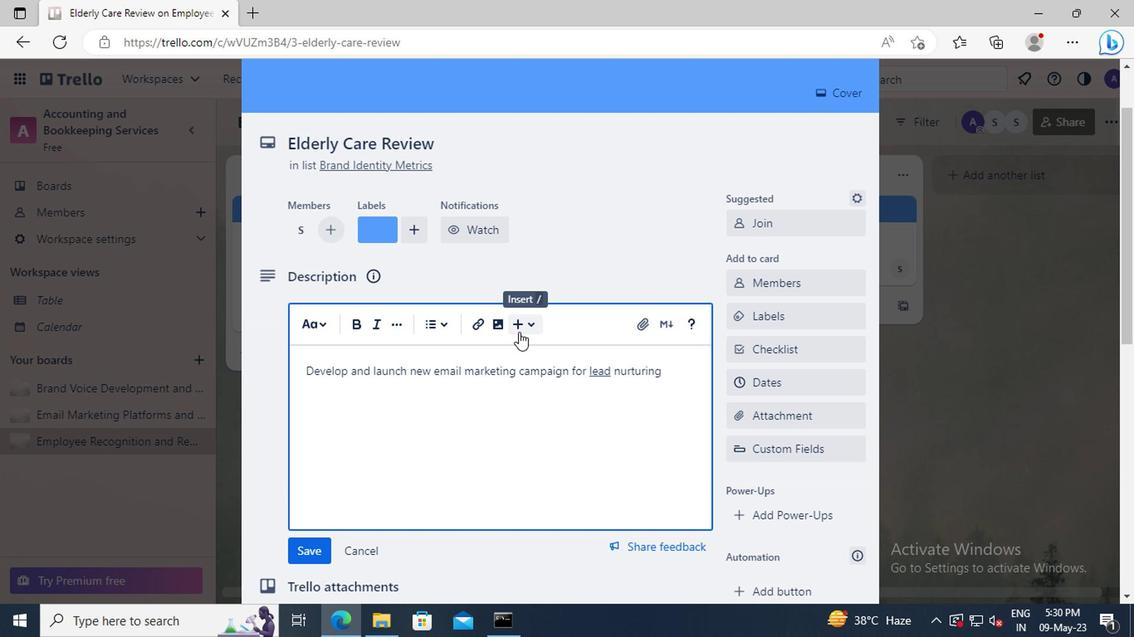 
Action: Mouse scrolled (515, 331) with delta (0, 0)
Screenshot: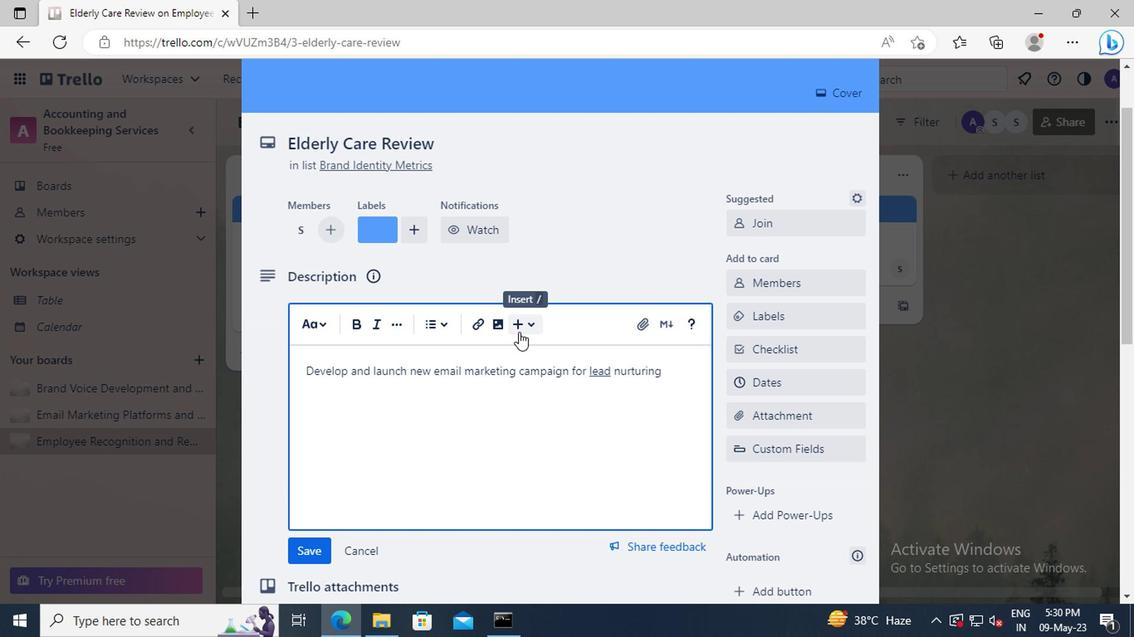 
Action: Mouse moved to (321, 383)
Screenshot: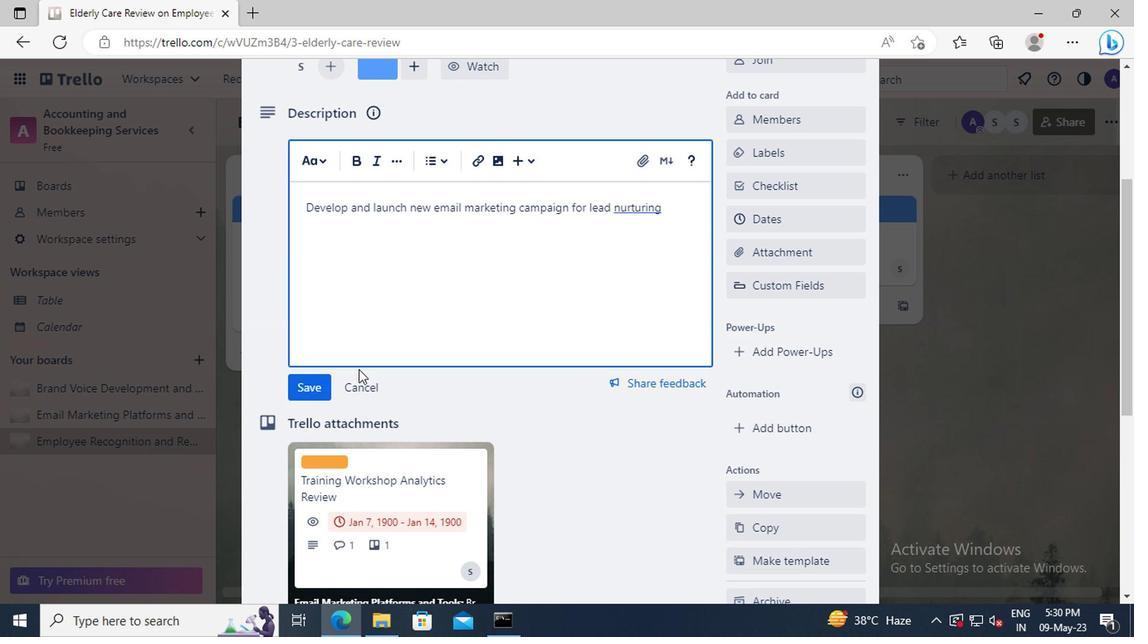 
Action: Mouse pressed left at (321, 383)
Screenshot: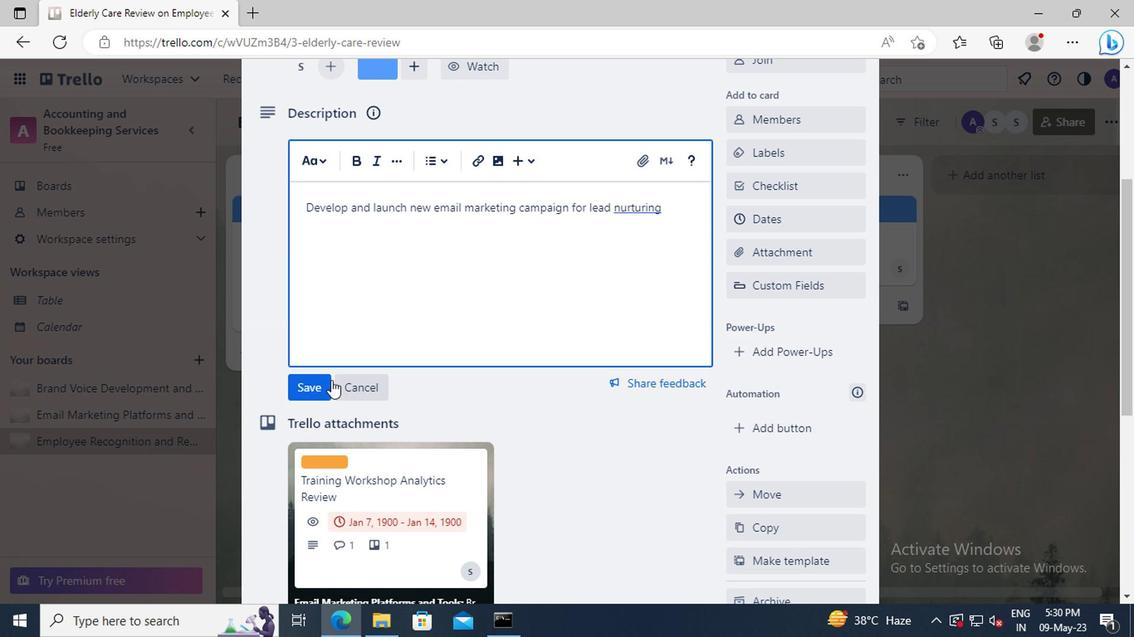 
Action: Mouse scrolled (321, 382) with delta (0, -1)
Screenshot: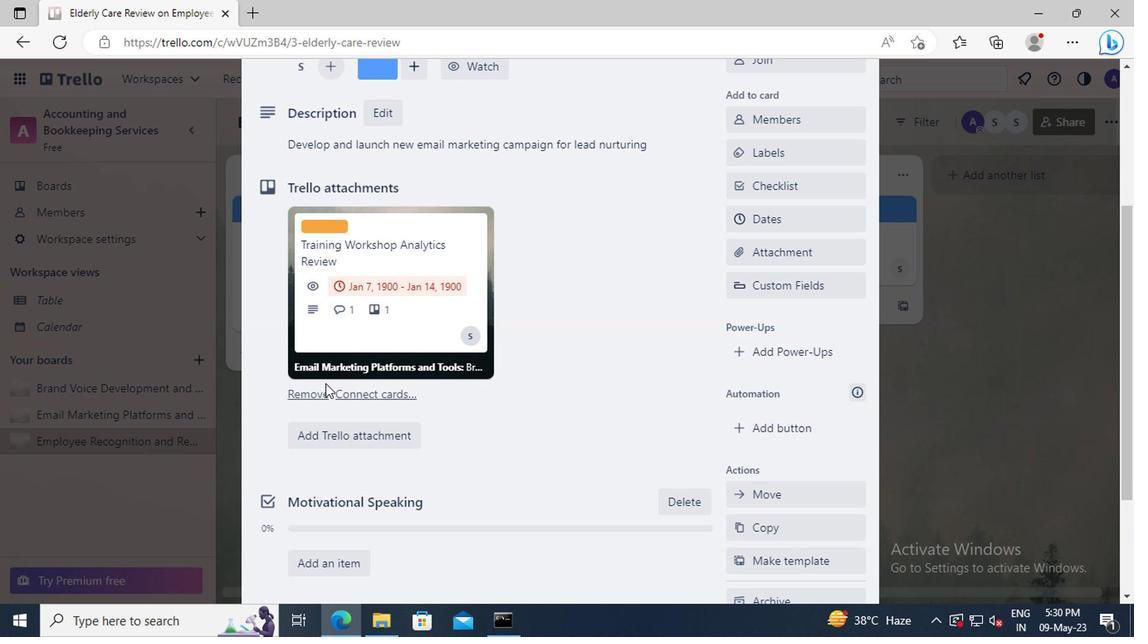 
Action: Mouse scrolled (321, 382) with delta (0, -1)
Screenshot: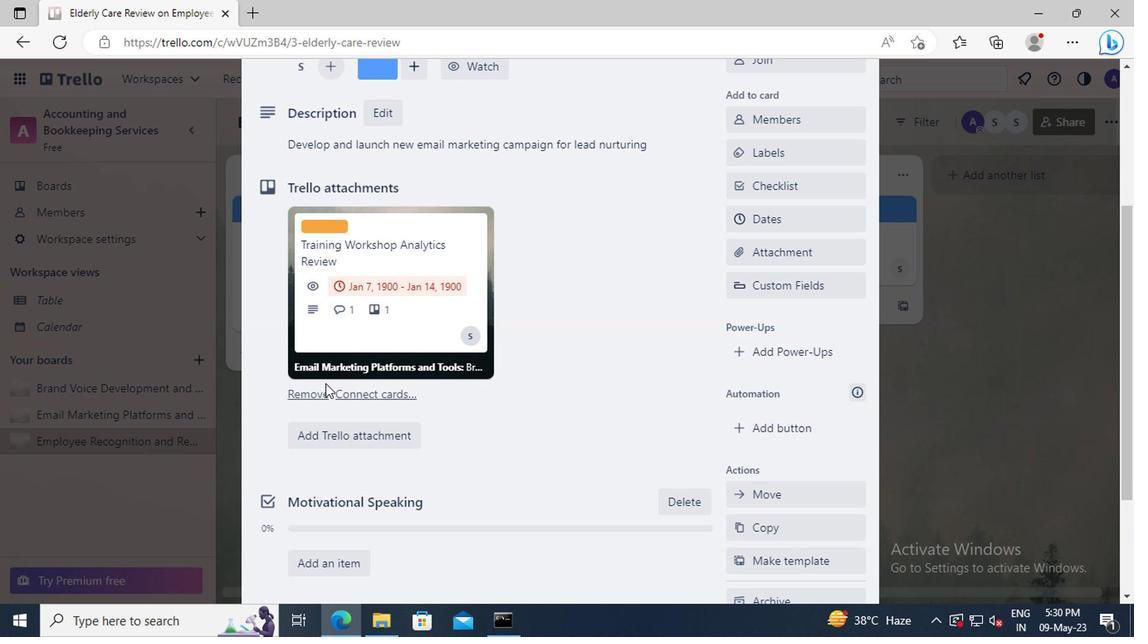
Action: Mouse moved to (332, 502)
Screenshot: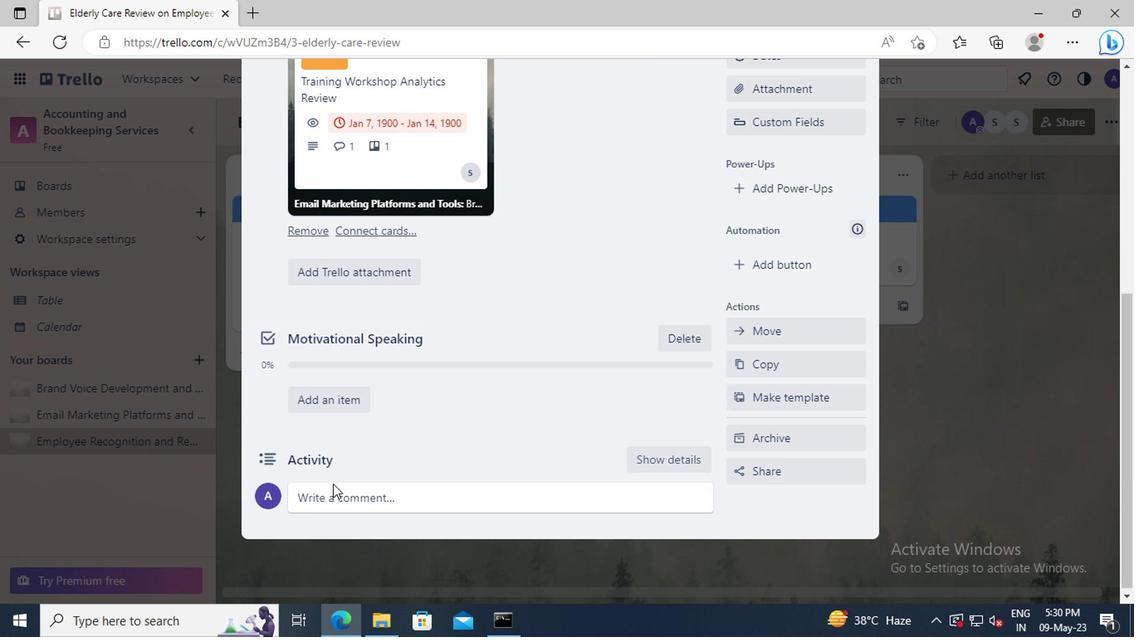 
Action: Mouse pressed left at (332, 502)
Screenshot: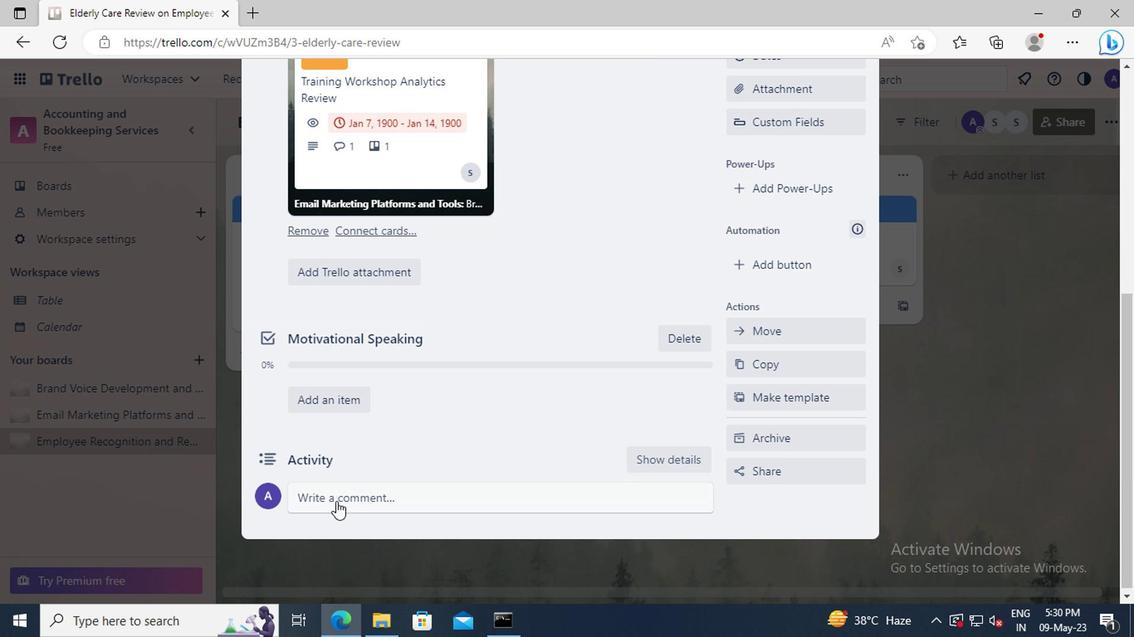 
Action: Key pressed <Key.shift>LET<Key.space>US<Key.space>APPROACH<Key.space>THIS<Key.space>TASK<Key.space>WITH<Key.space>A<Key.space>SENSE<Key.space>OF<Key.space>ENTHUSIASM<Key.space>AND<Key.space>PASSION<Key.space>,<Key.space>EMBRACING<Key.space>THE<Key.space>CHALLENGE<Key.space>AND<Key.space>THE<Key.space>OPPORTUNITY<Key.space>IT<Key.space>PRESENTS
Screenshot: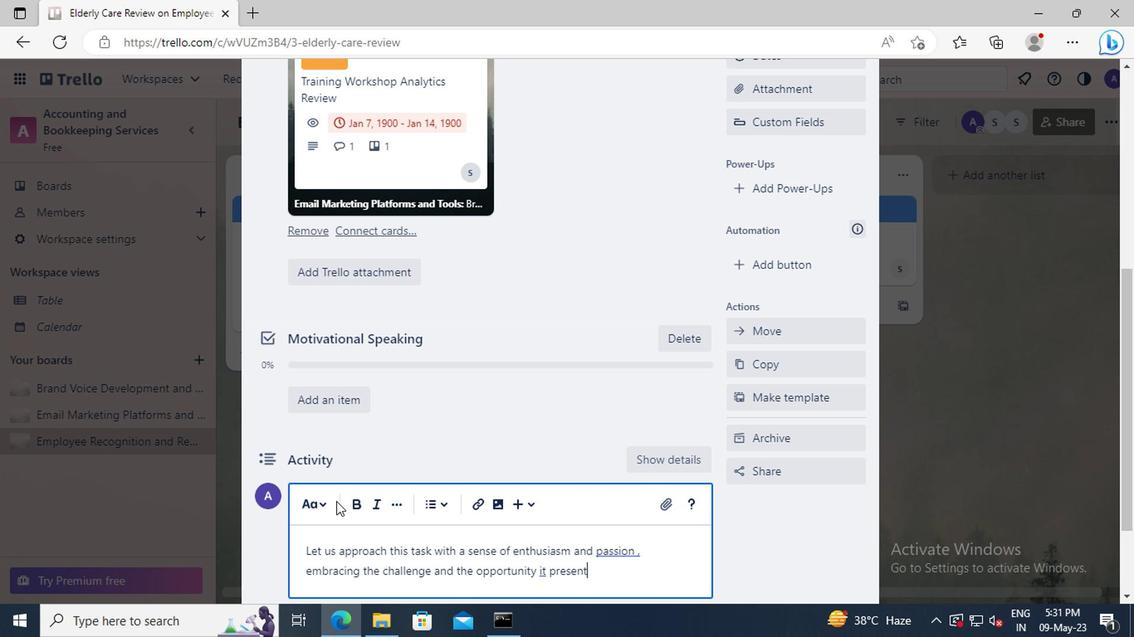 
Action: Mouse scrolled (332, 500) with delta (0, -1)
Screenshot: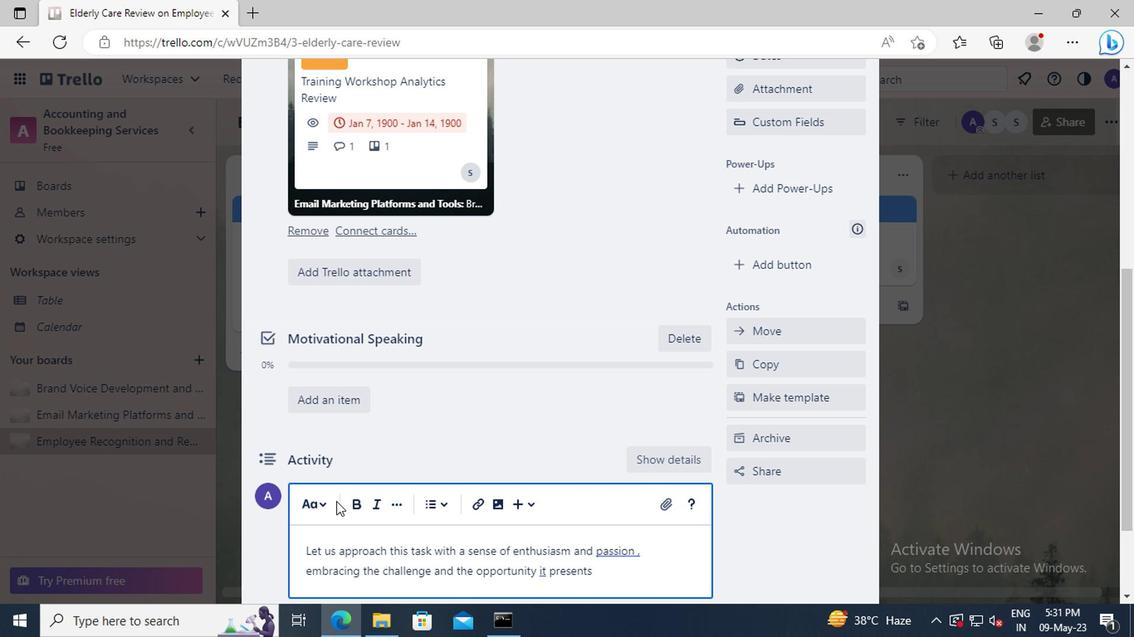 
Action: Mouse scrolled (332, 500) with delta (0, -1)
Screenshot: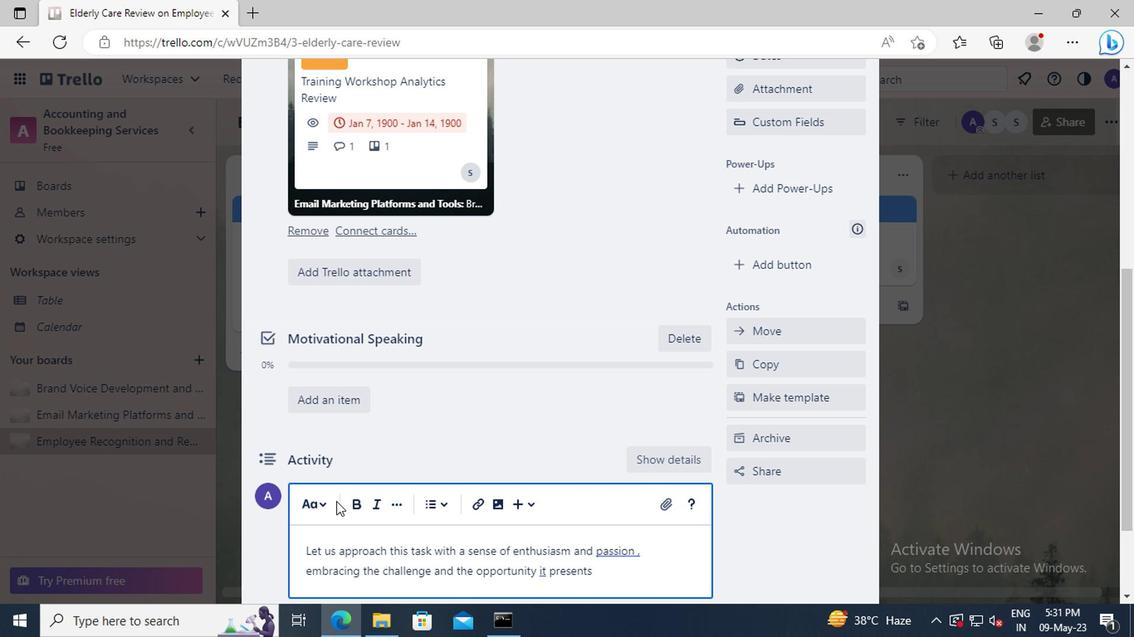 
Action: Mouse moved to (310, 505)
Screenshot: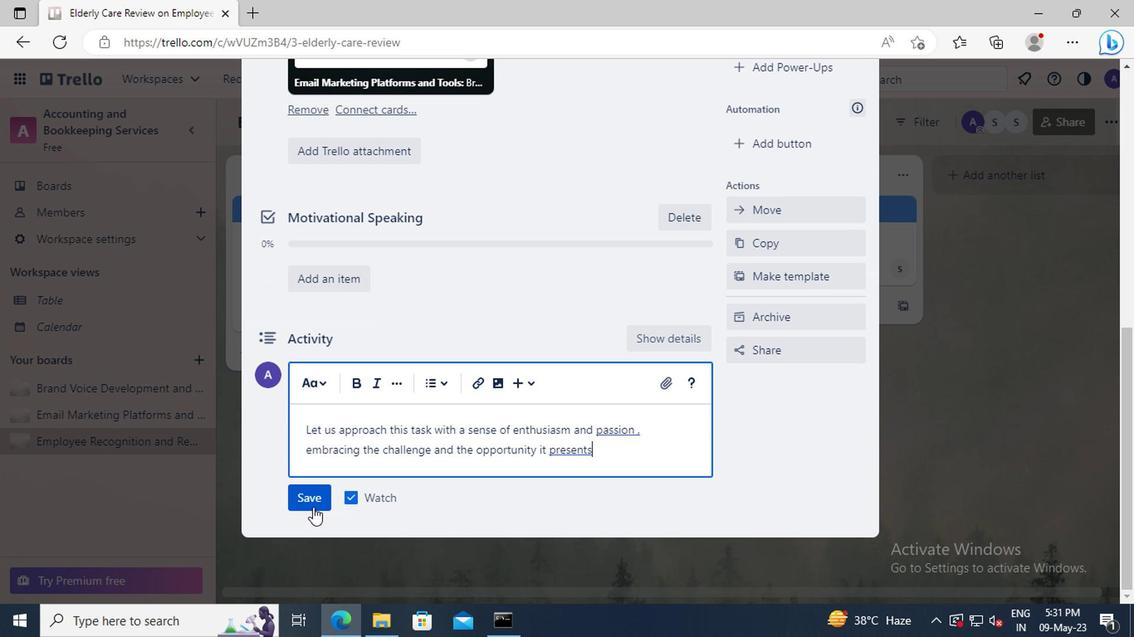 
Action: Mouse pressed left at (310, 505)
Screenshot: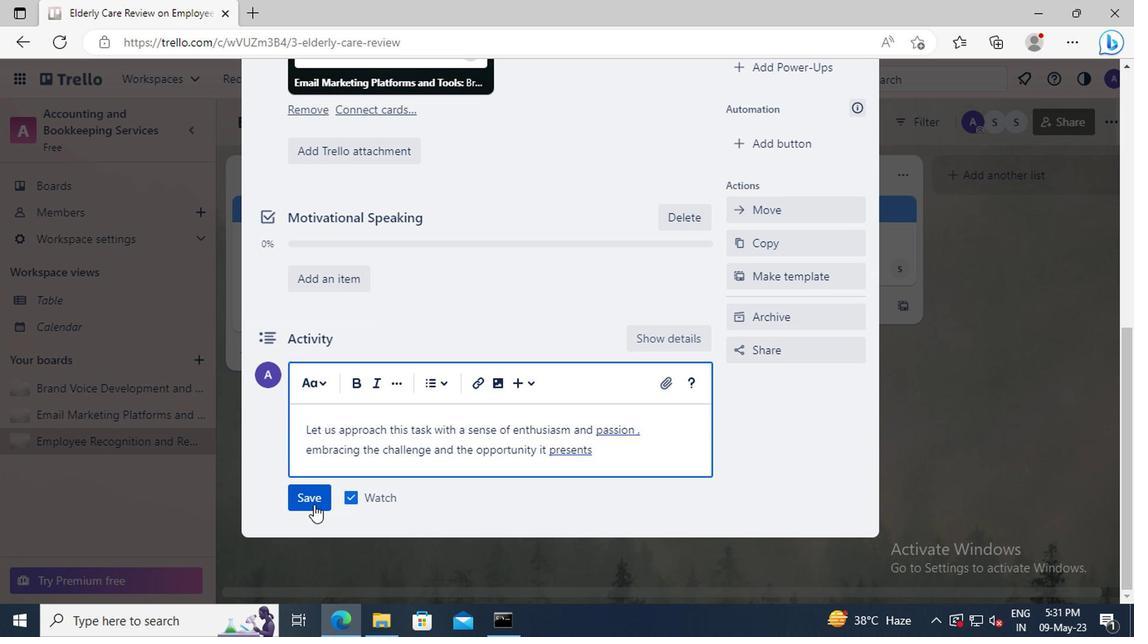 
Action: Mouse moved to (737, 408)
Screenshot: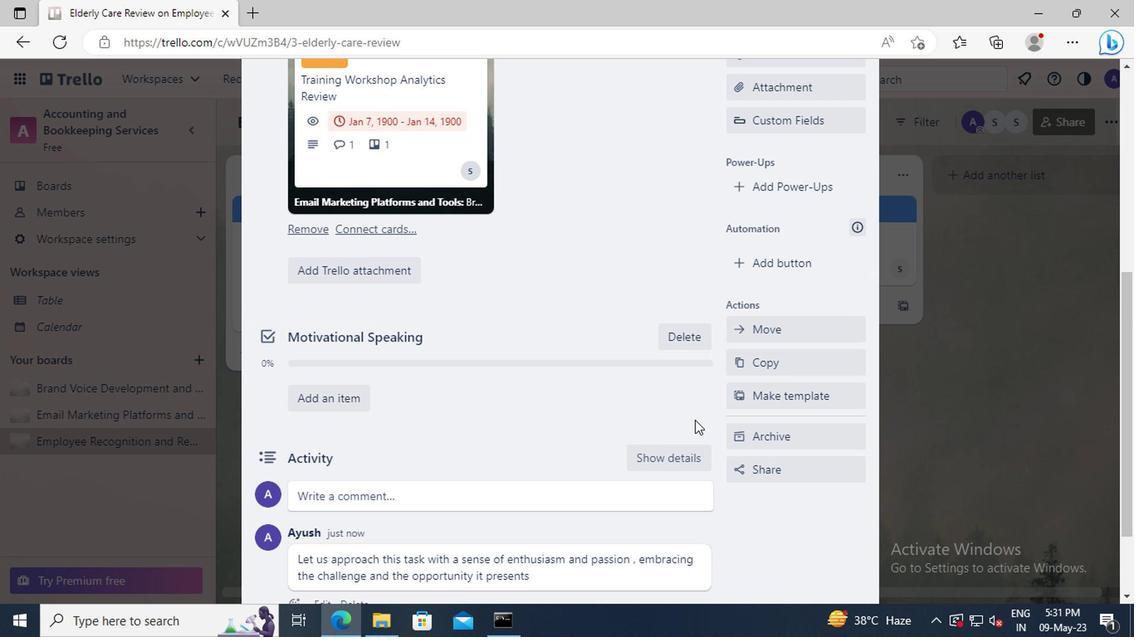 
Action: Mouse scrolled (737, 408) with delta (0, 0)
Screenshot: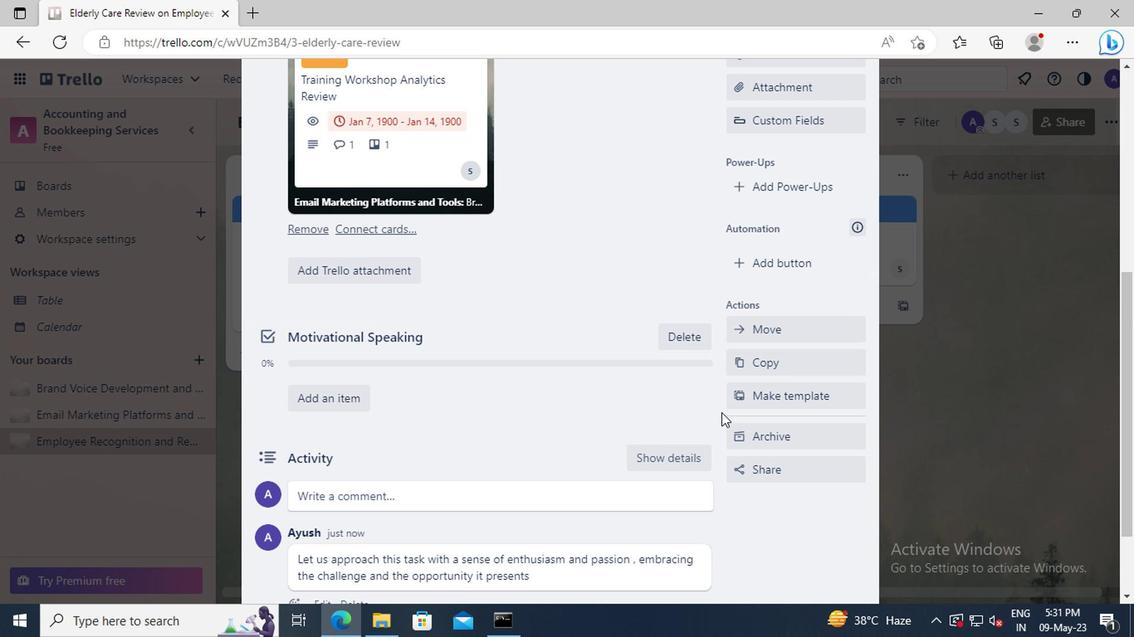
Action: Mouse moved to (755, 391)
Screenshot: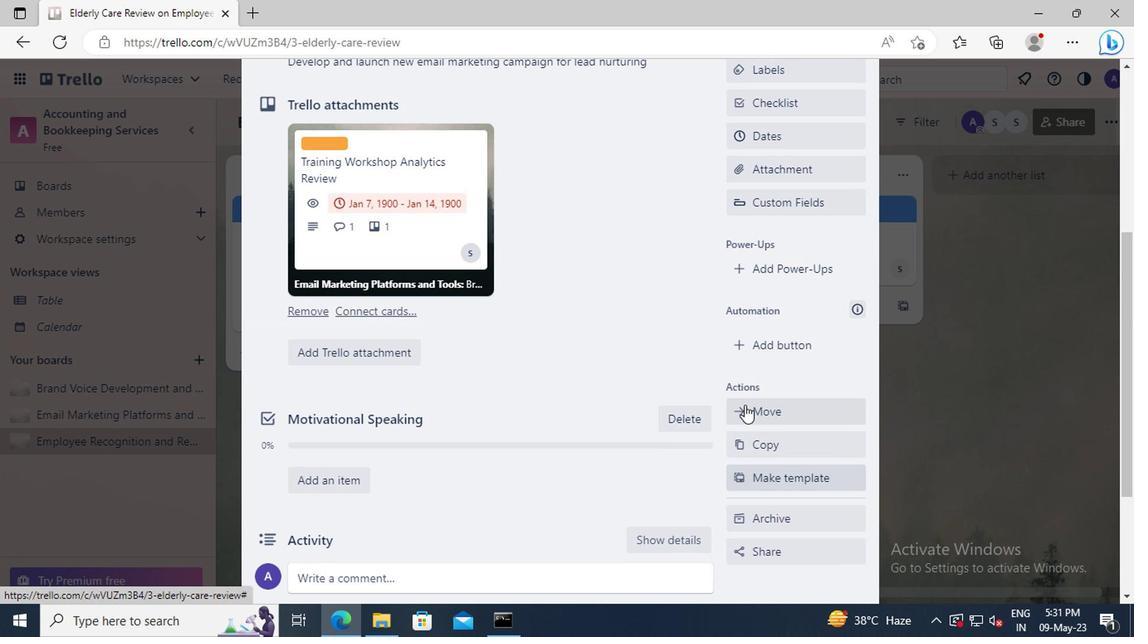 
Action: Mouse scrolled (755, 392) with delta (0, 1)
Screenshot: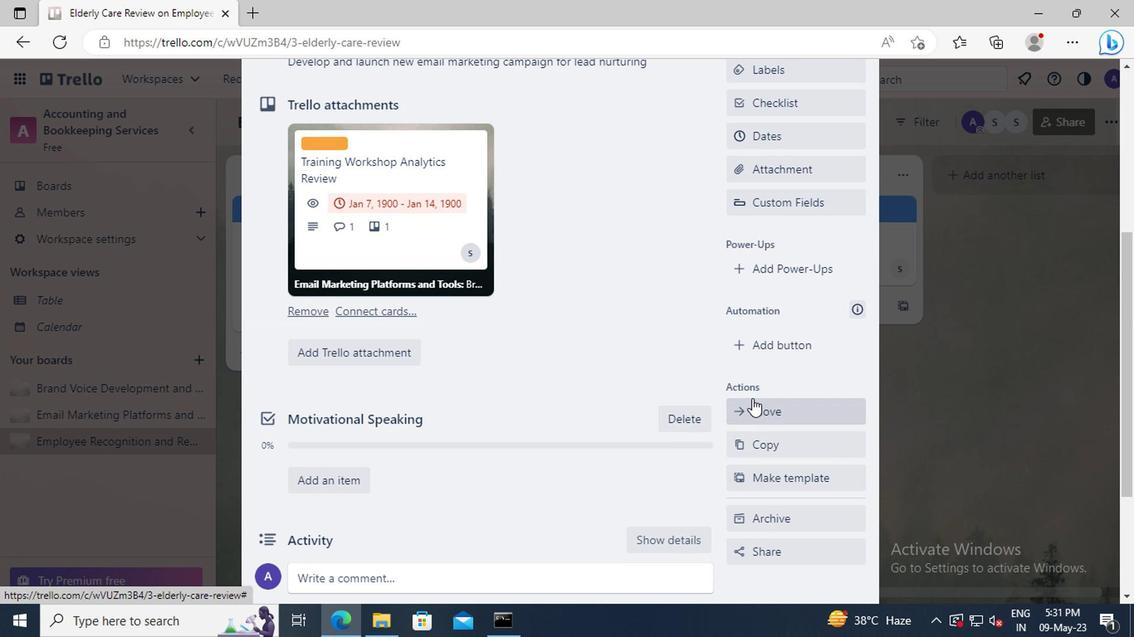 
Action: Mouse moved to (755, 390)
Screenshot: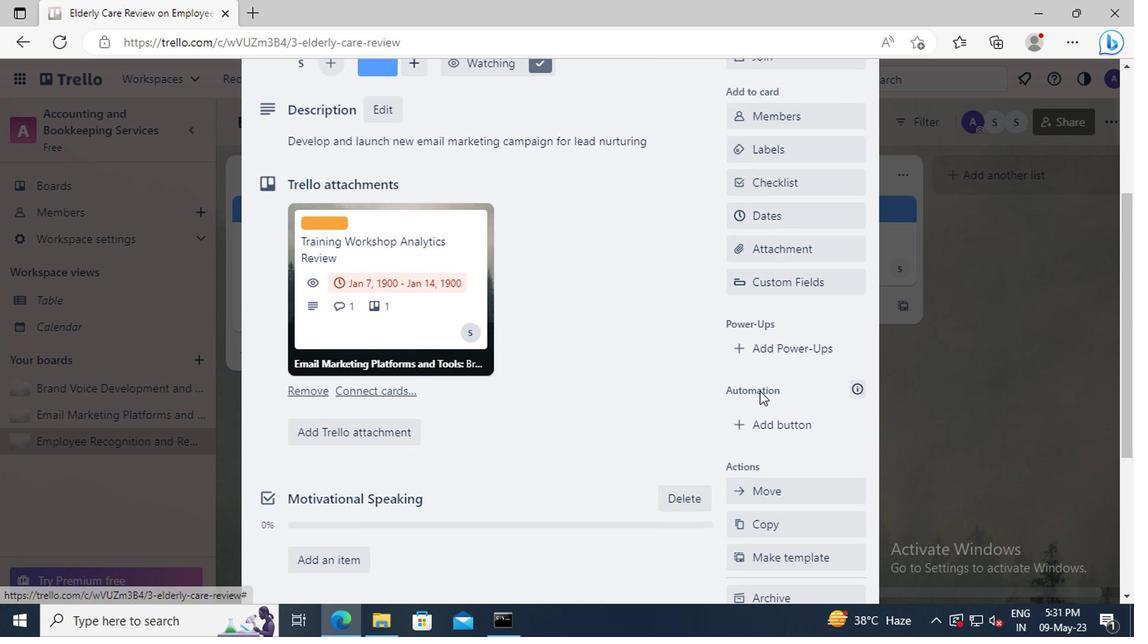 
Action: Mouse scrolled (755, 391) with delta (0, 0)
Screenshot: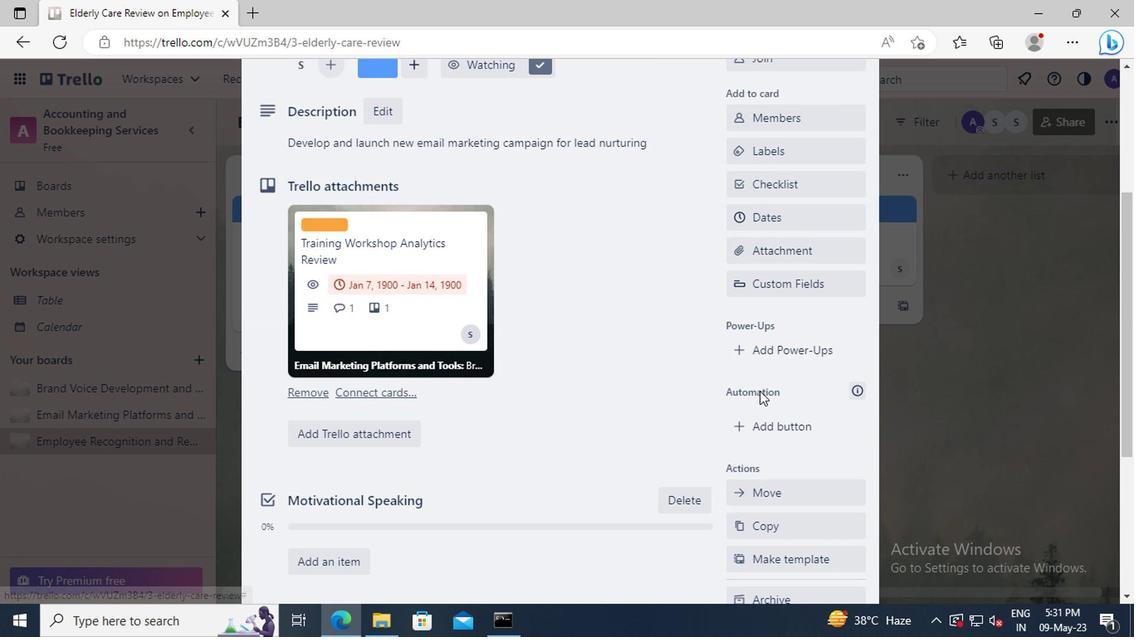 
Action: Mouse moved to (769, 302)
Screenshot: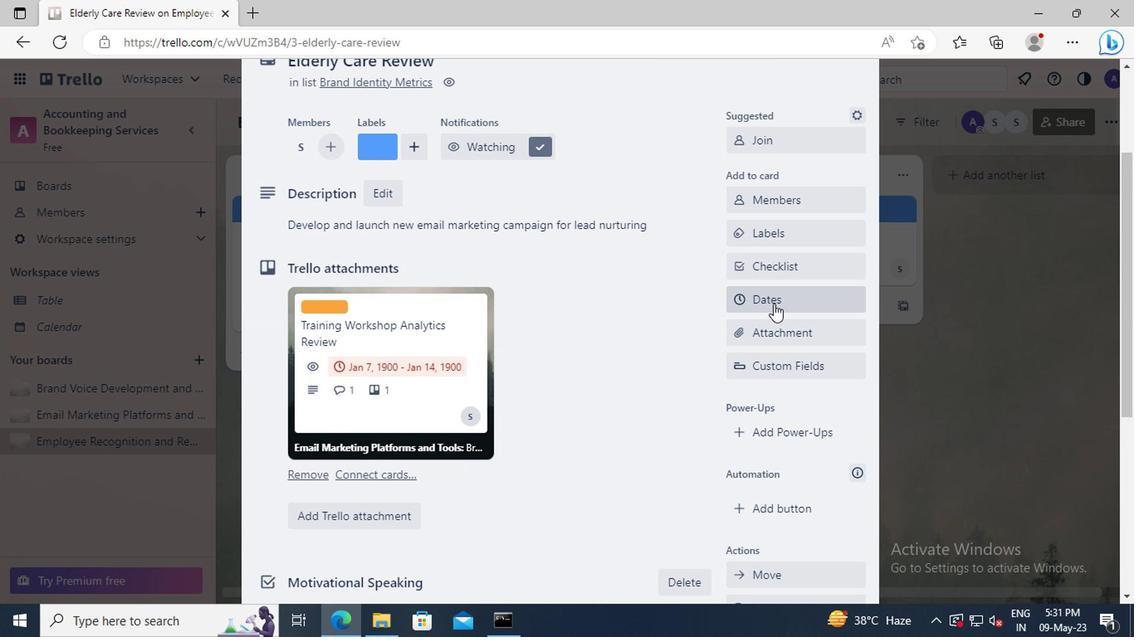 
Action: Mouse pressed left at (769, 302)
Screenshot: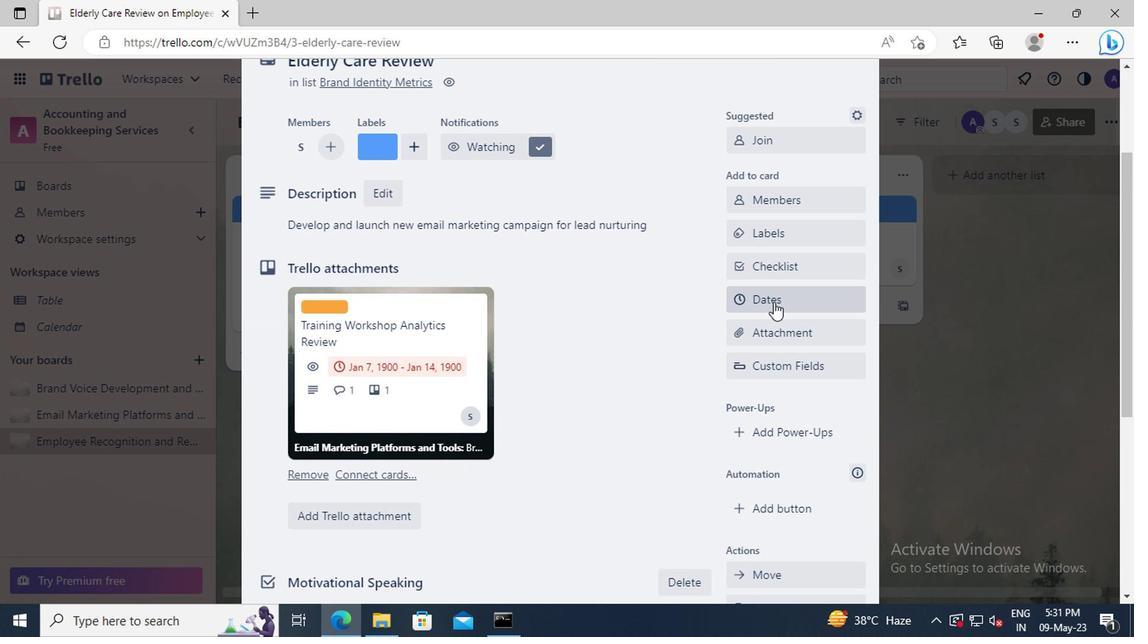 
Action: Mouse moved to (741, 420)
Screenshot: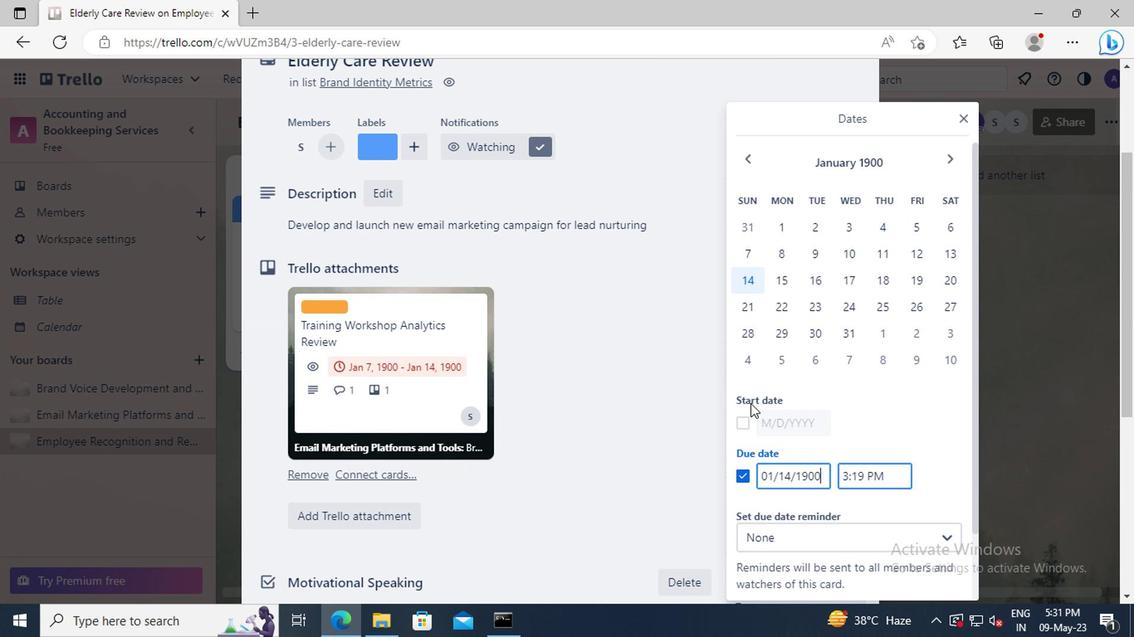 
Action: Mouse pressed left at (741, 420)
Screenshot: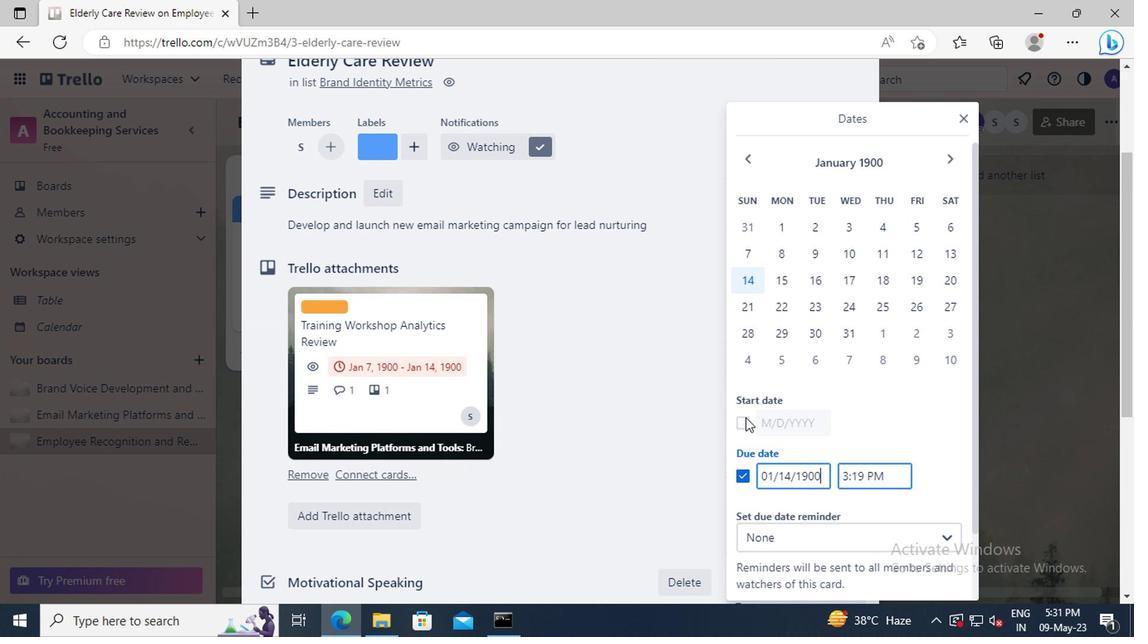 
Action: Mouse moved to (812, 420)
Screenshot: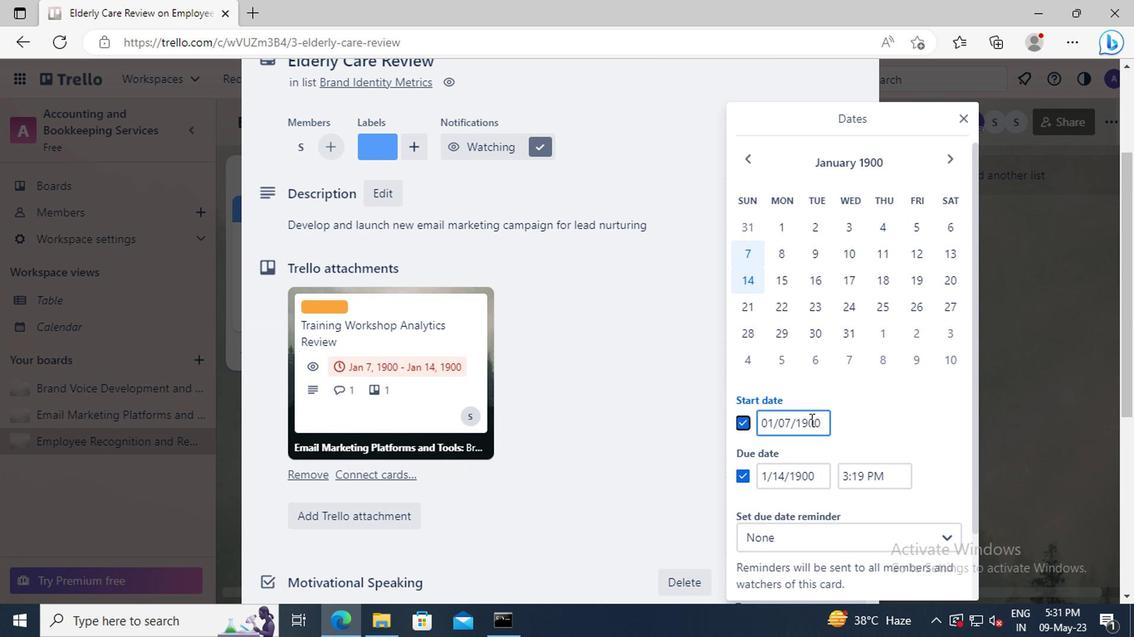 
Action: Mouse pressed left at (812, 420)
Screenshot: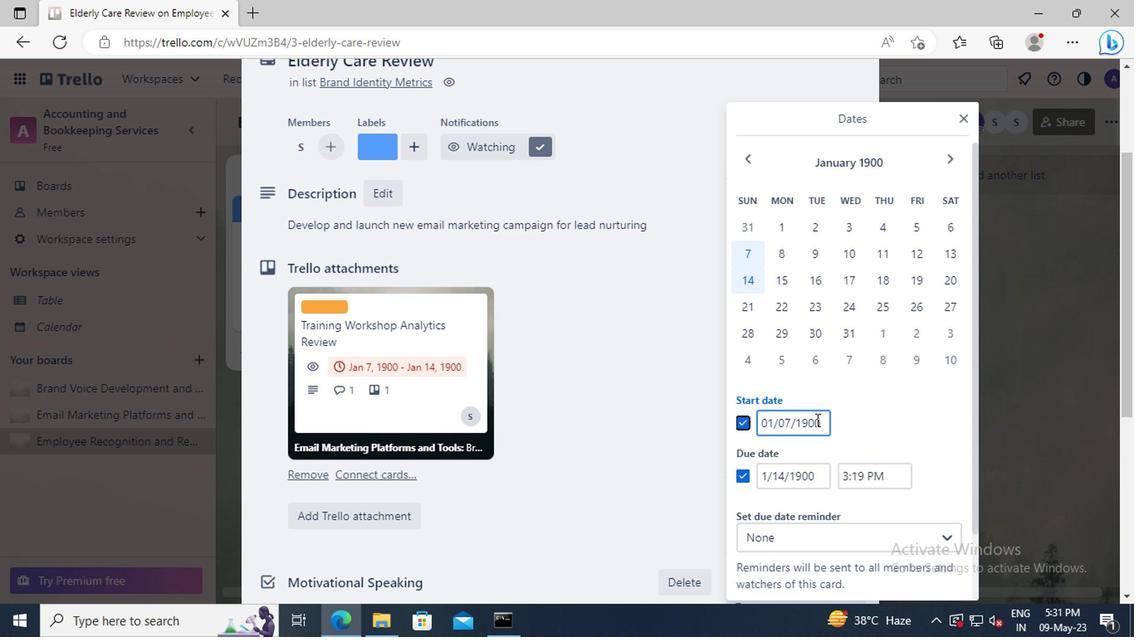 
Action: Mouse moved to (813, 420)
Screenshot: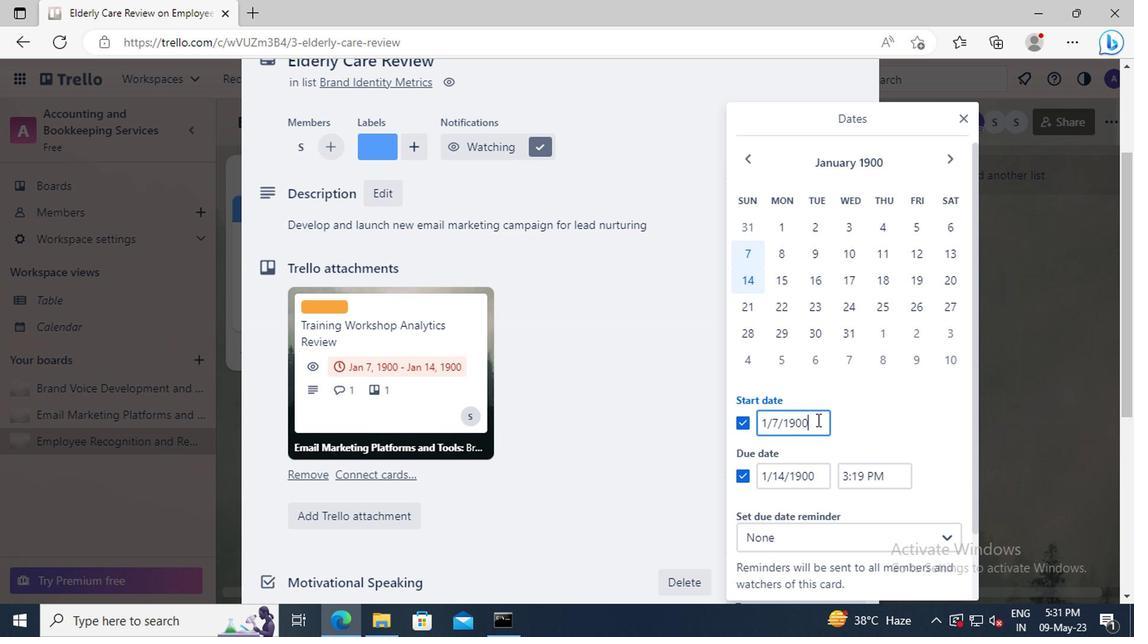 
Action: Key pressed <Key.left><Key.down><Key.left><Key.left><Key.left><Key.left><Key.left><Key.backspace>8
Screenshot: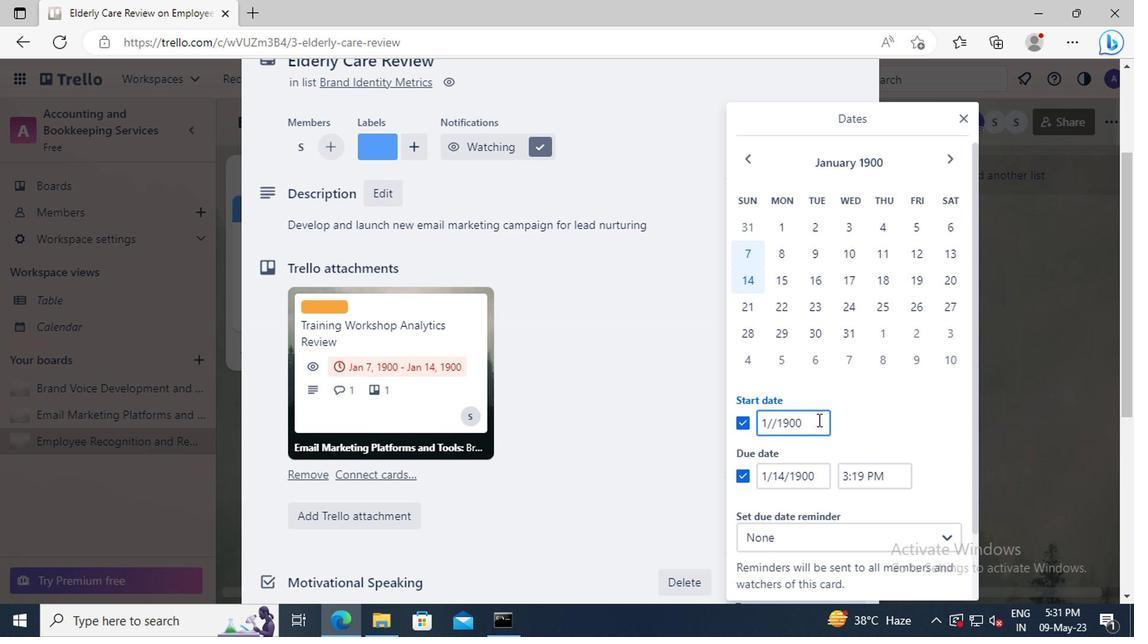
Action: Mouse moved to (821, 478)
Screenshot: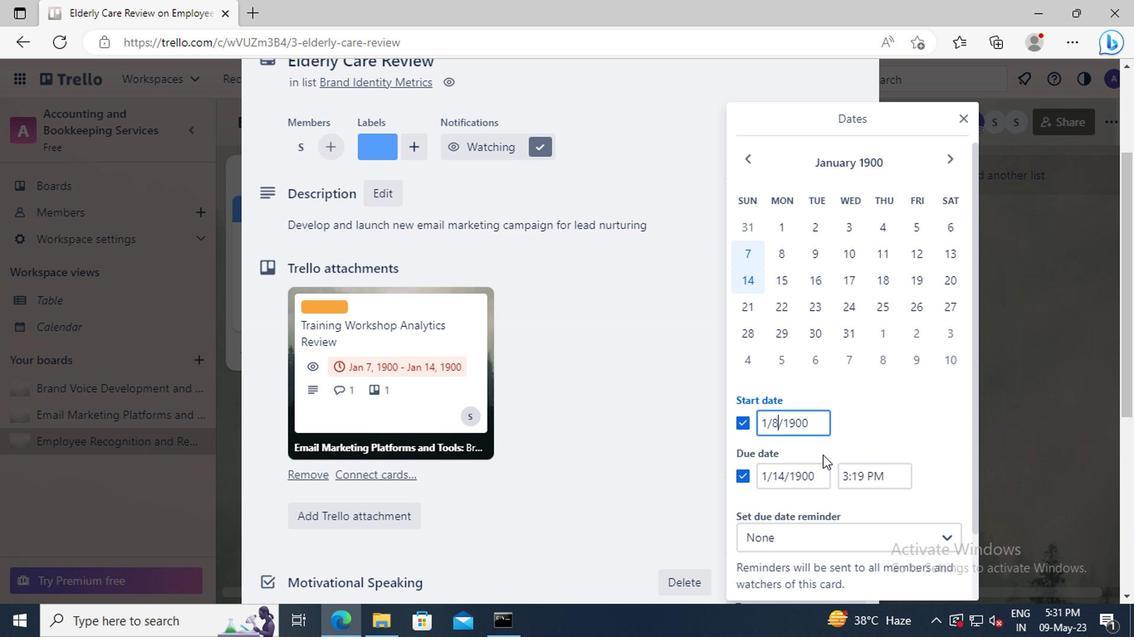
Action: Mouse pressed left at (821, 478)
Screenshot: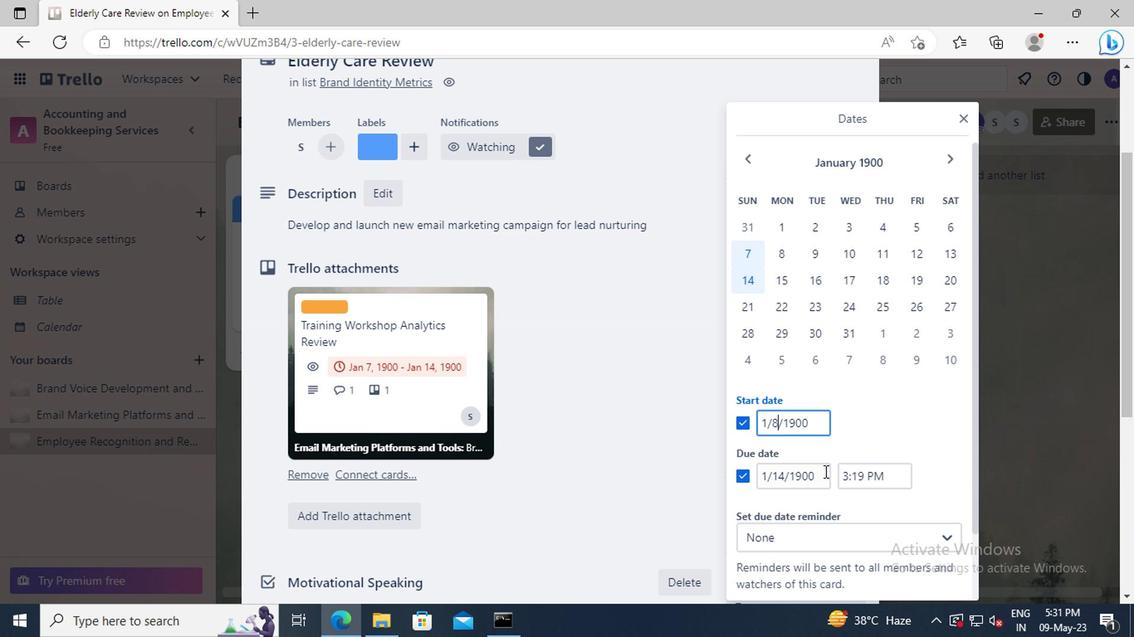 
Action: Key pressed <Key.left><Key.left><Key.left><Key.left><Key.left><Key.backspace><Key.backspace>15
Screenshot: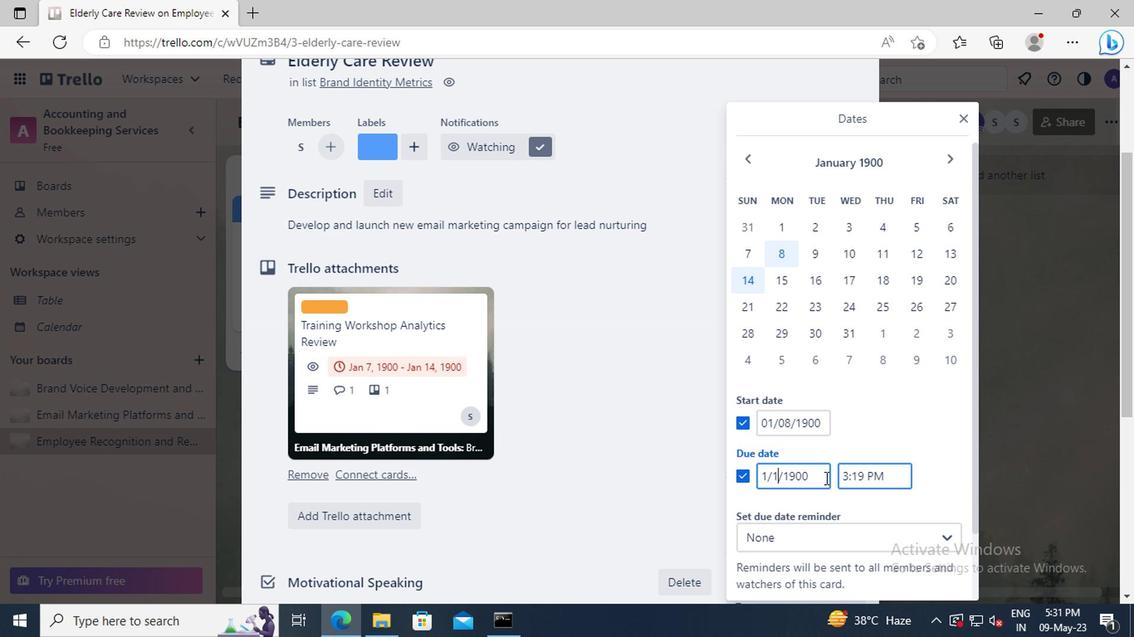 
Action: Mouse scrolled (821, 477) with delta (0, 0)
Screenshot: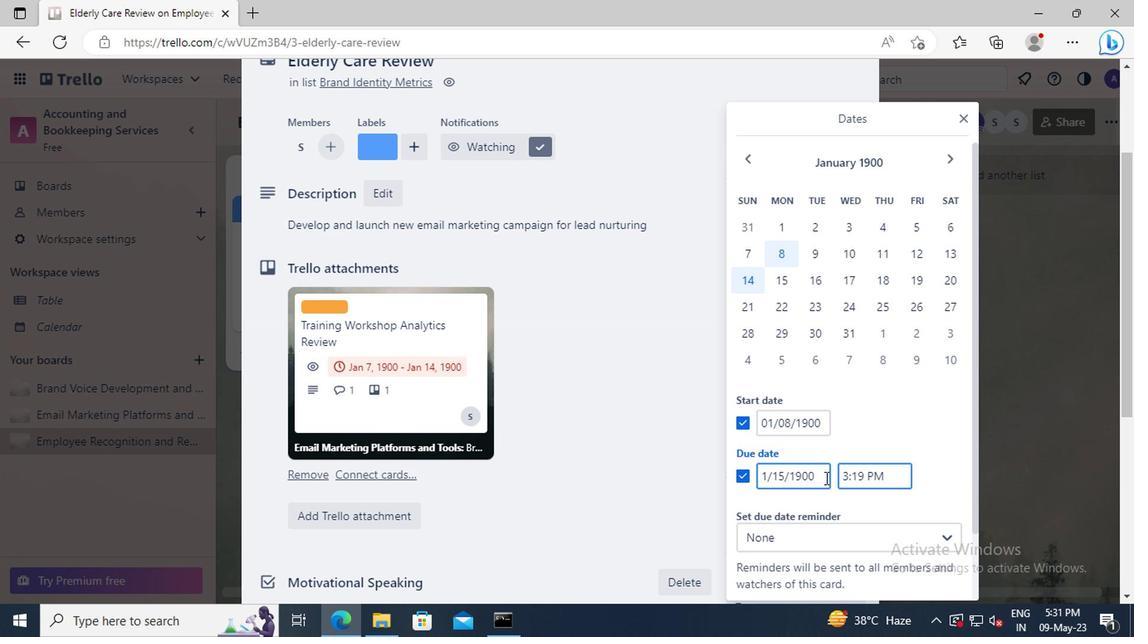 
Action: Mouse scrolled (821, 477) with delta (0, 0)
Screenshot: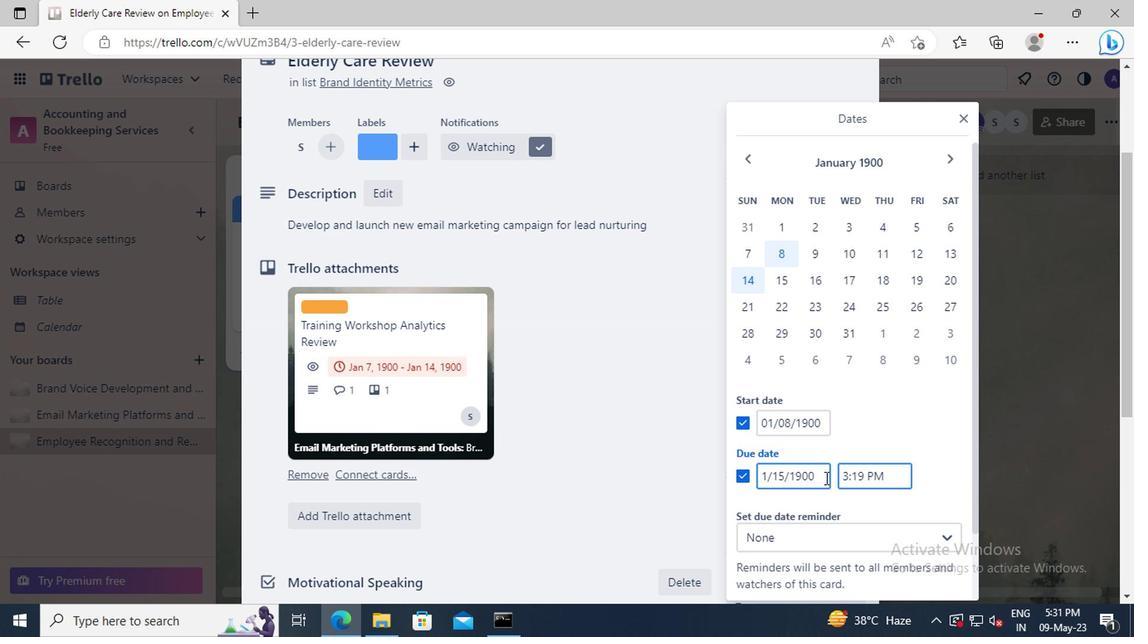 
Action: Mouse moved to (830, 532)
Screenshot: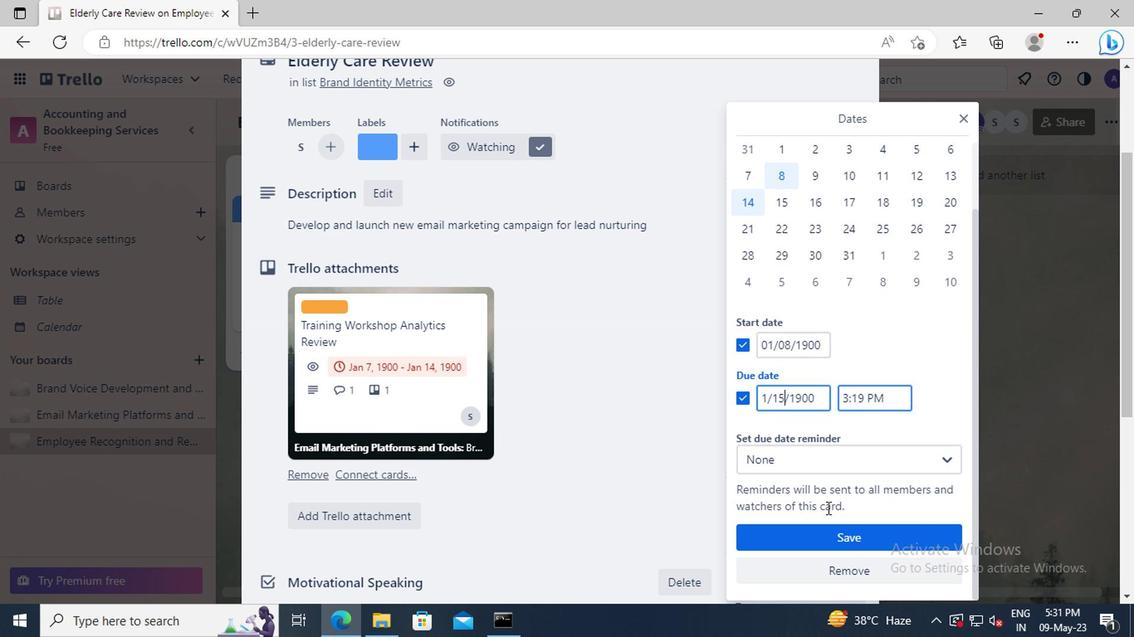 
Action: Mouse pressed left at (830, 532)
Screenshot: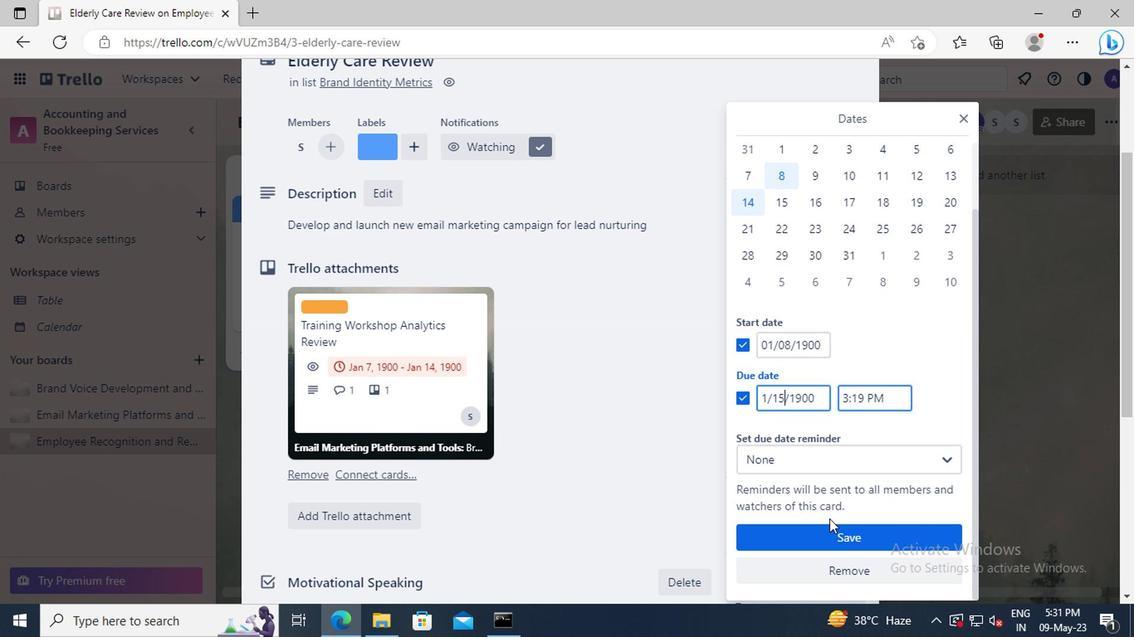 
Action: Mouse moved to (831, 532)
Screenshot: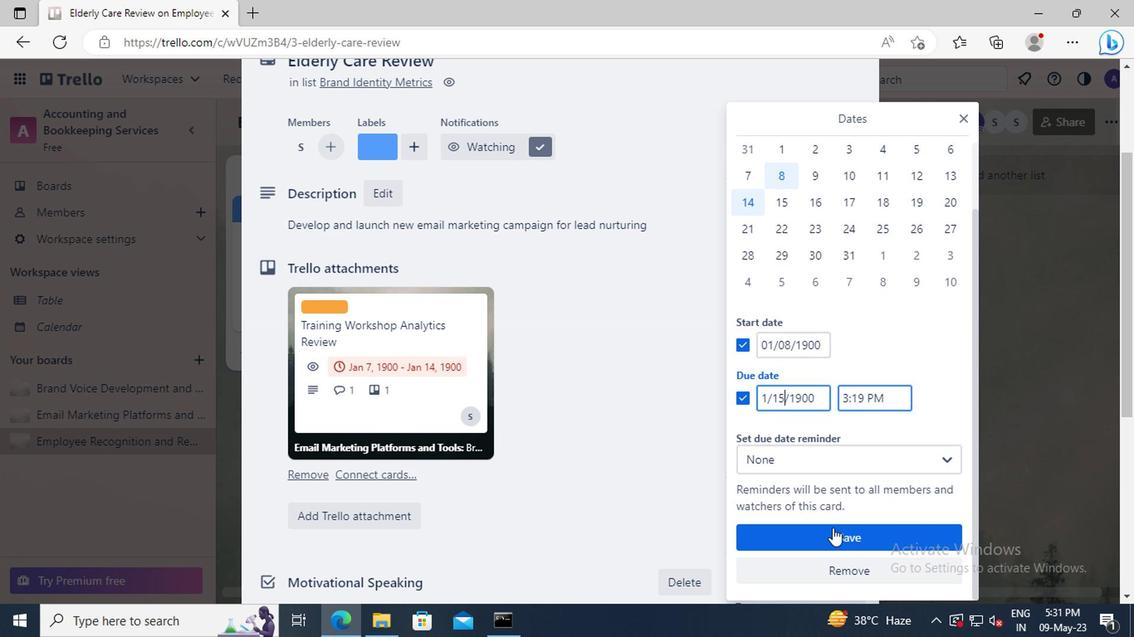 
